 Task: Search one way flight ticket for 5 adults, 1 child, 2 infants in seat and 1 infant on lap in business from Flagstaff: Flagstaff Pulliam Airport to Fort Wayne: Fort Wayne International Airport on 5-4-2023. Choice of flights is Emirates. Number of bags: 1 carry on bag. Price is upto 76000. Outbound departure time preference is 20:30.
Action: Mouse moved to (314, 273)
Screenshot: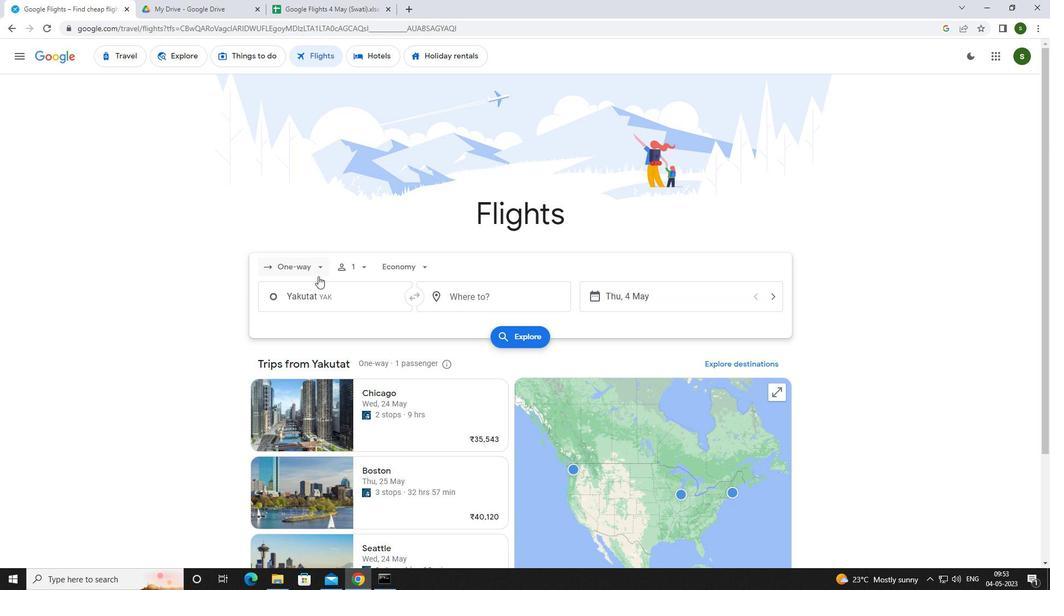 
Action: Mouse pressed left at (314, 273)
Screenshot: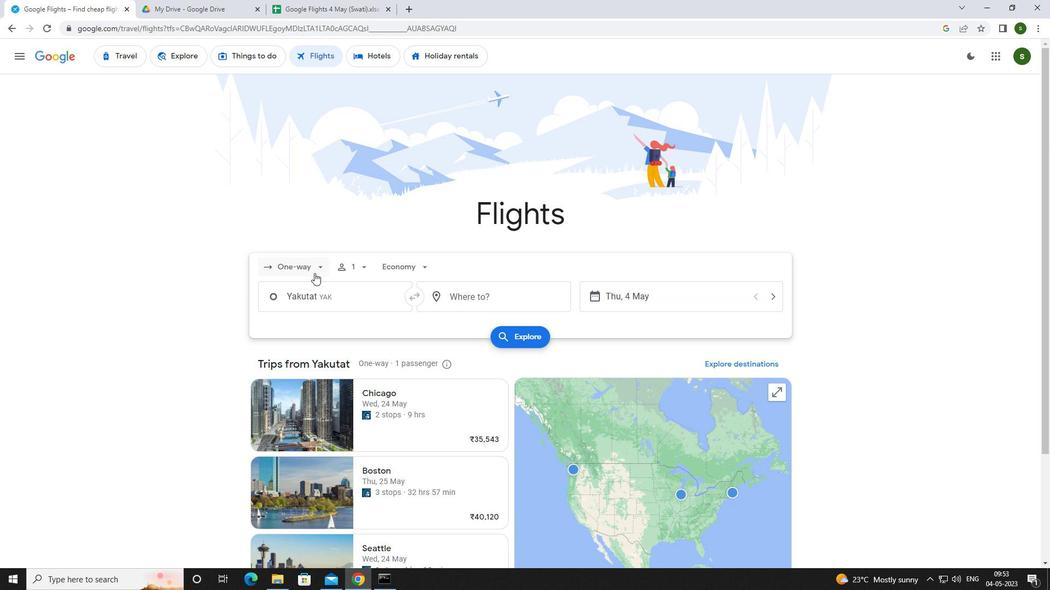 
Action: Mouse moved to (301, 312)
Screenshot: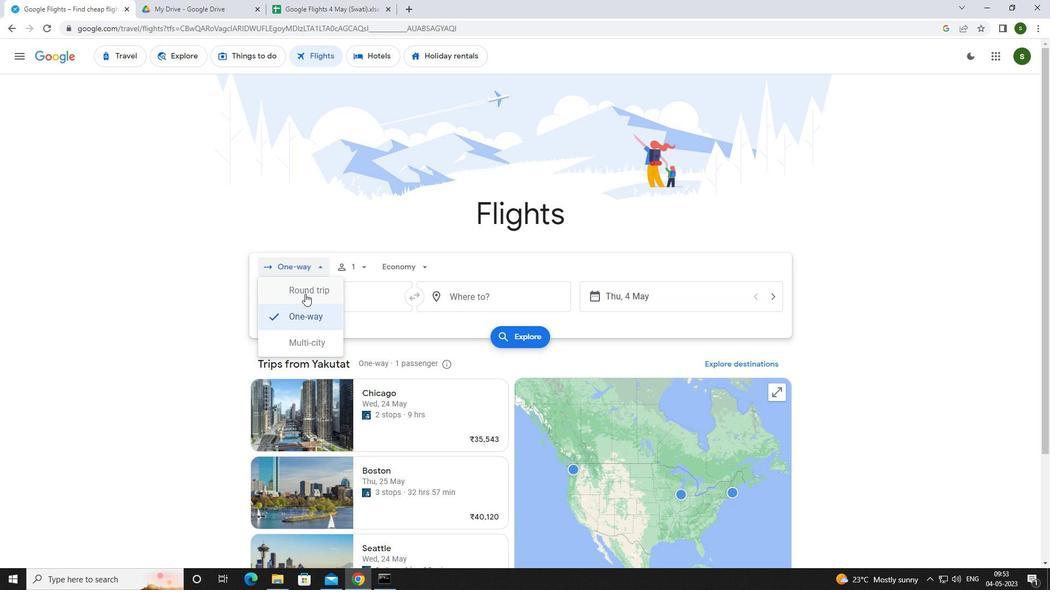 
Action: Mouse pressed left at (301, 312)
Screenshot: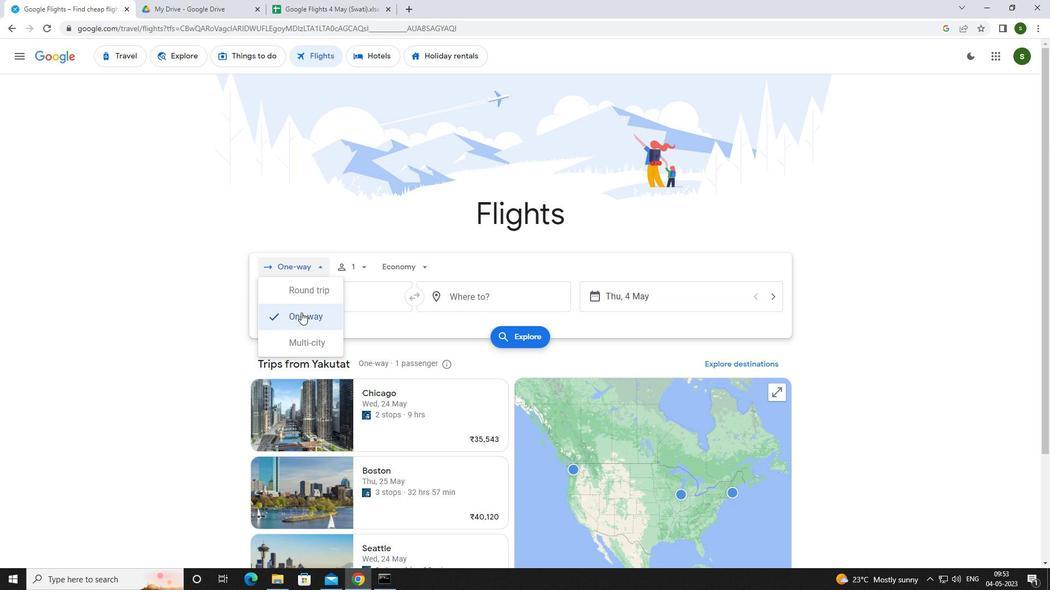 
Action: Mouse moved to (361, 265)
Screenshot: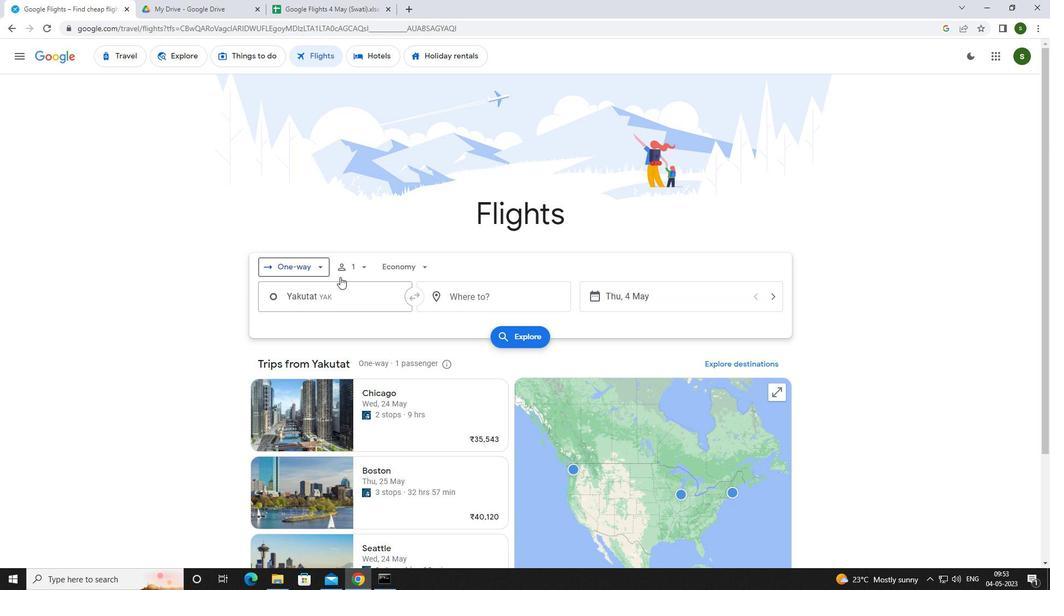 
Action: Mouse pressed left at (361, 265)
Screenshot: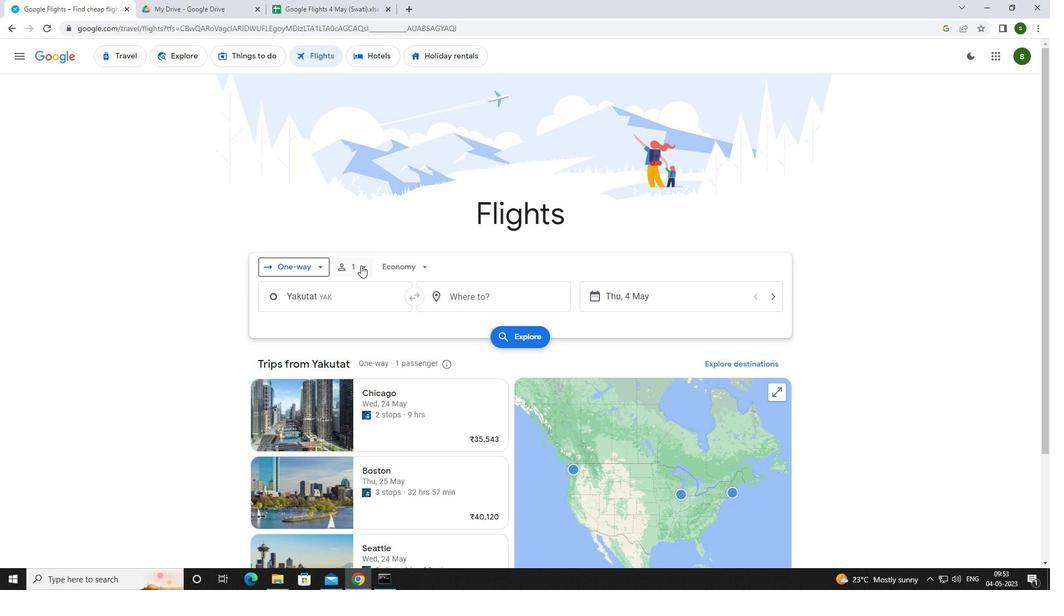
Action: Mouse moved to (449, 300)
Screenshot: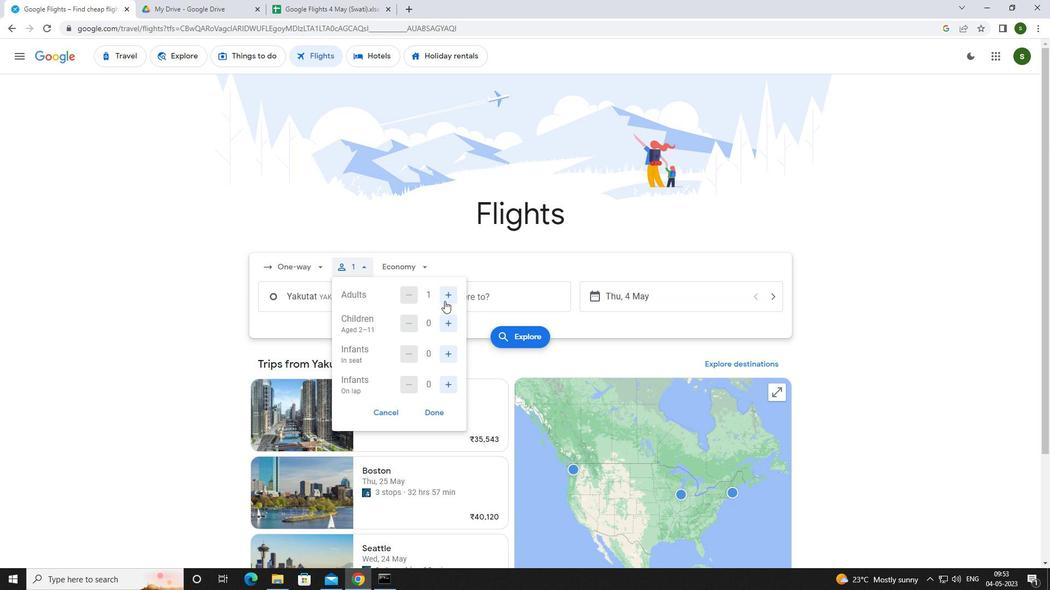 
Action: Mouse pressed left at (449, 300)
Screenshot: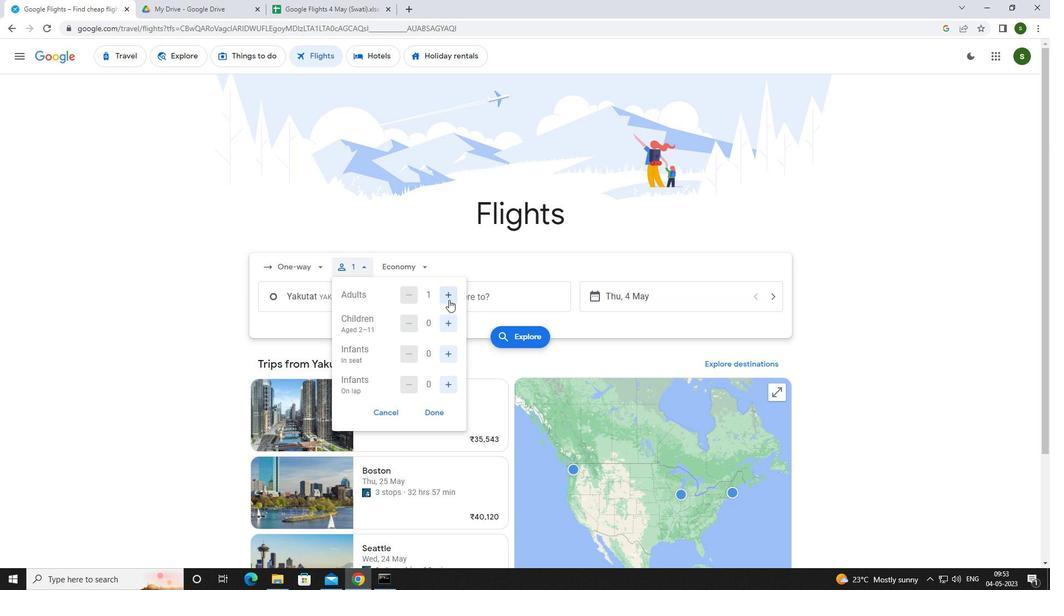
Action: Mouse pressed left at (449, 300)
Screenshot: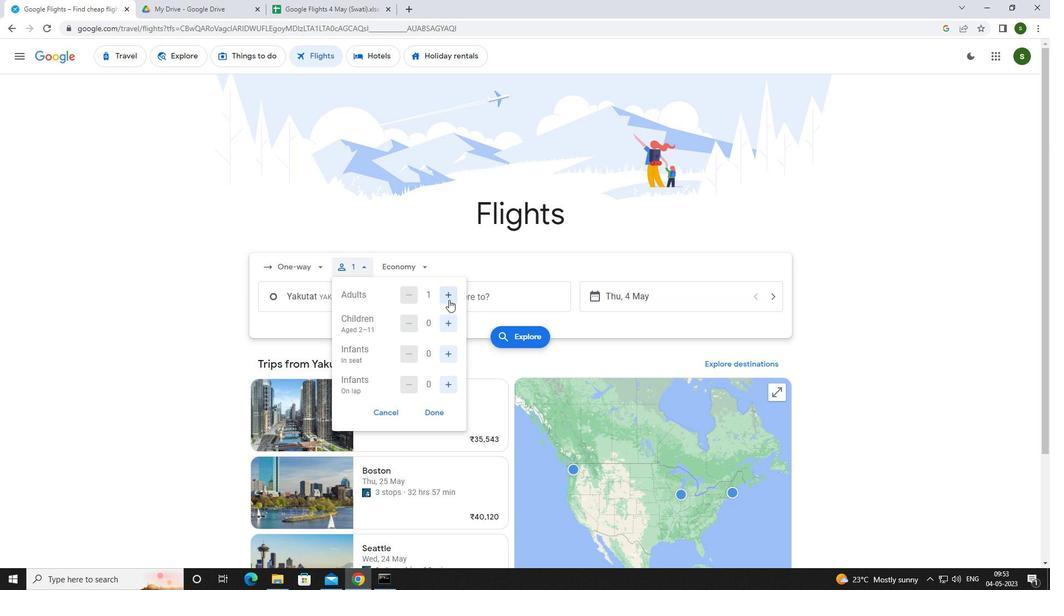 
Action: Mouse moved to (448, 299)
Screenshot: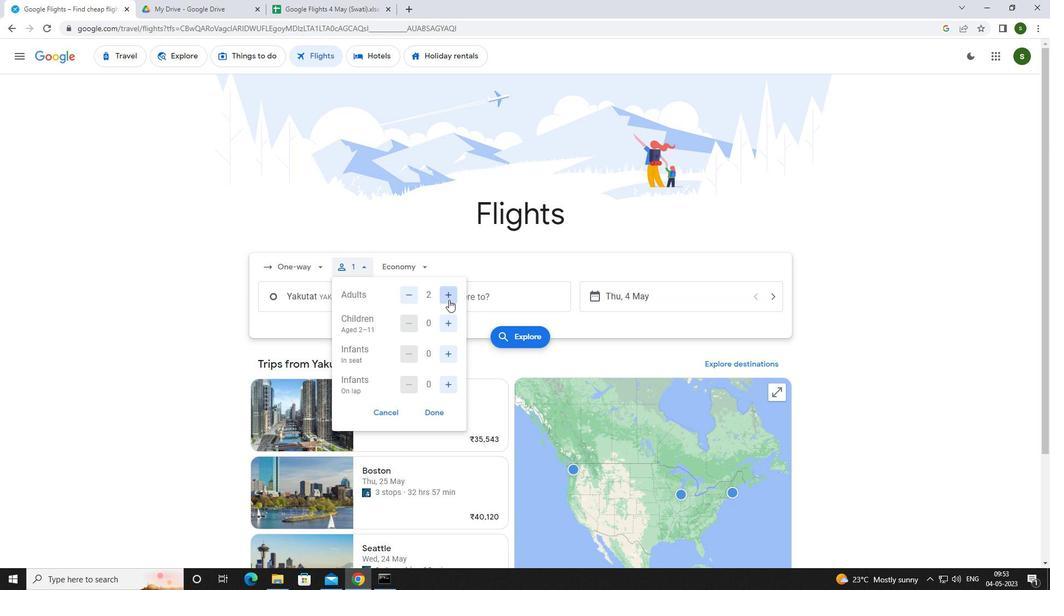 
Action: Mouse pressed left at (448, 299)
Screenshot: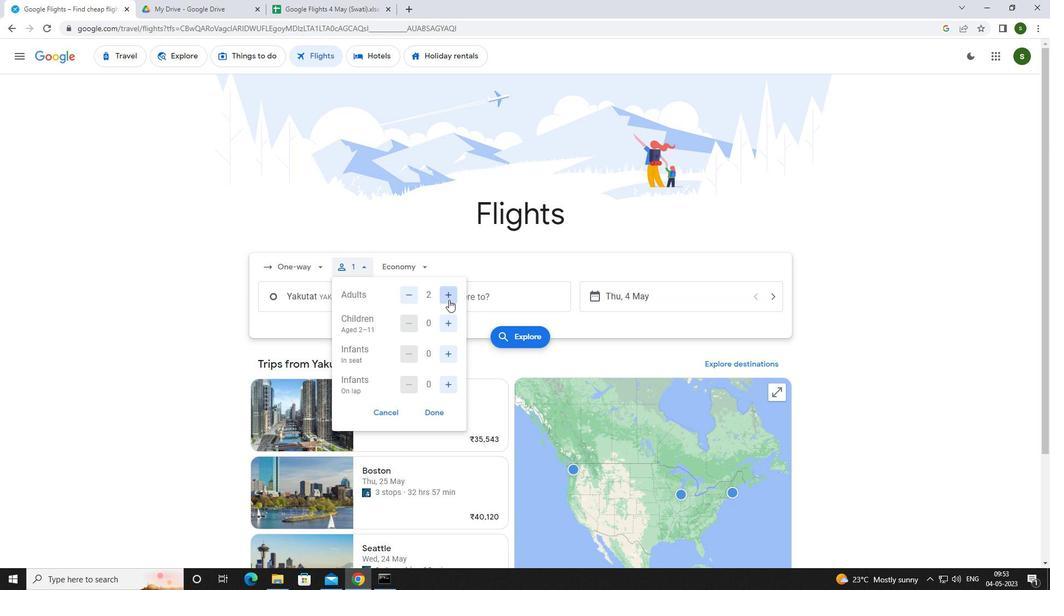 
Action: Mouse pressed left at (448, 299)
Screenshot: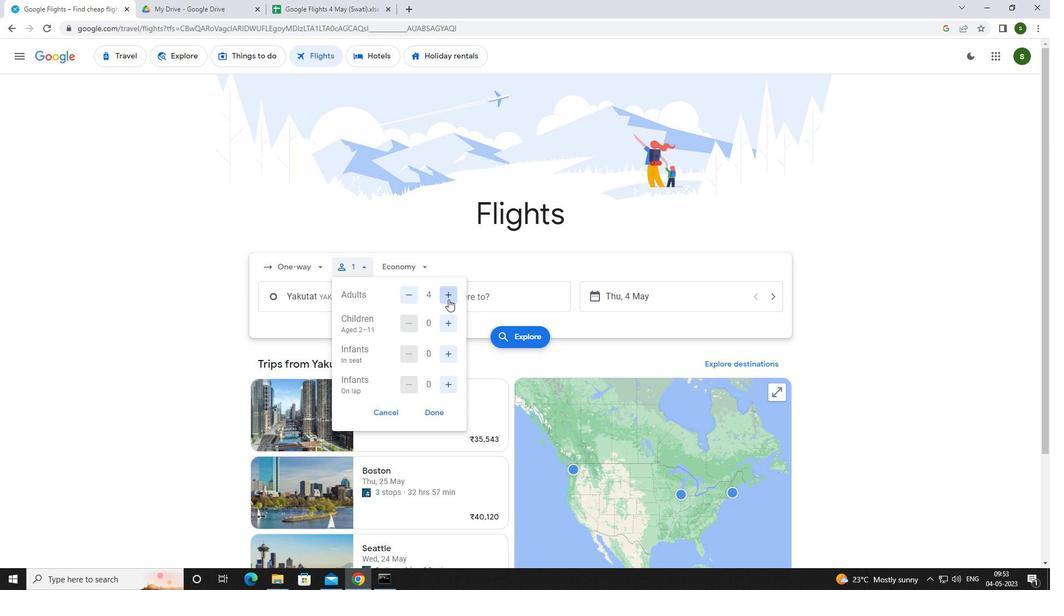 
Action: Mouse moved to (444, 325)
Screenshot: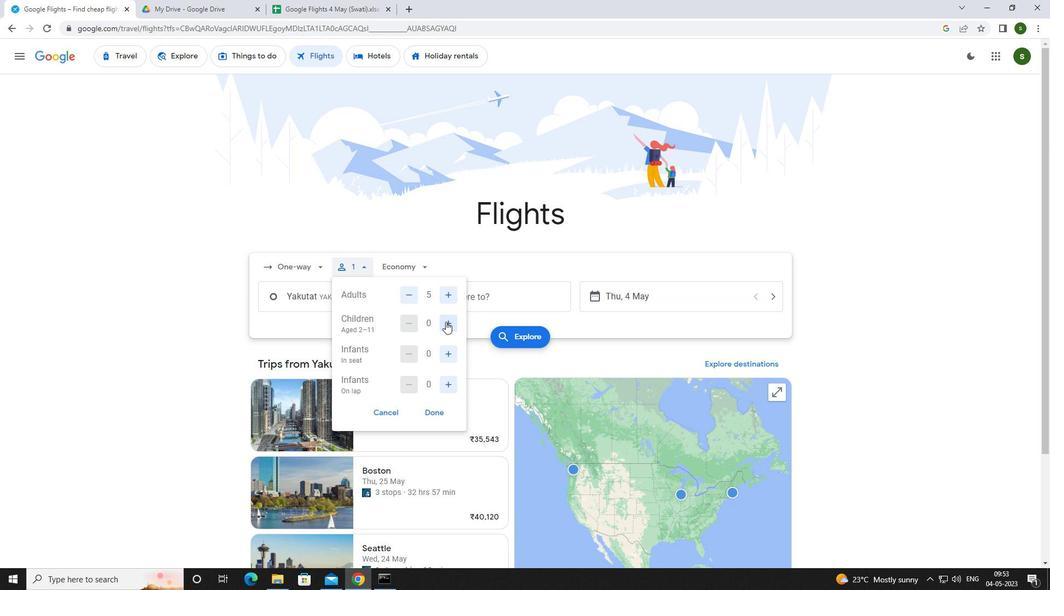 
Action: Mouse pressed left at (444, 325)
Screenshot: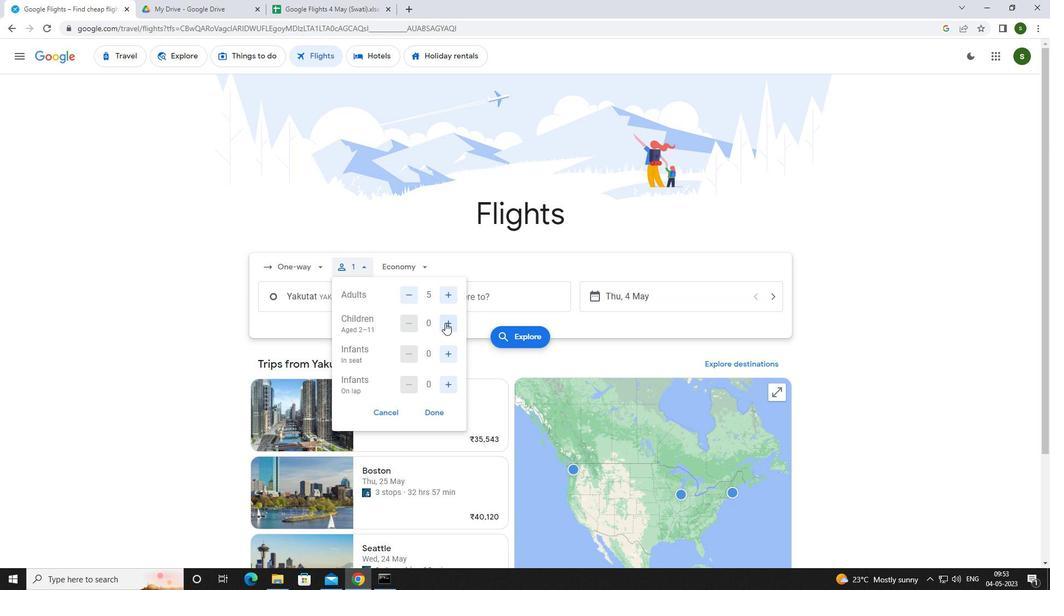 
Action: Mouse moved to (444, 356)
Screenshot: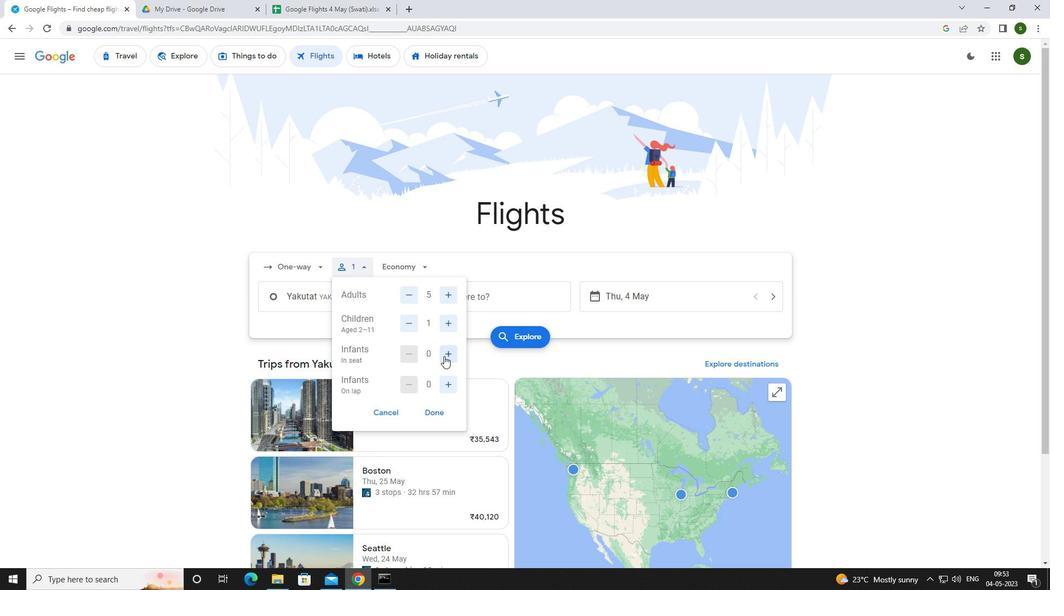 
Action: Mouse pressed left at (444, 356)
Screenshot: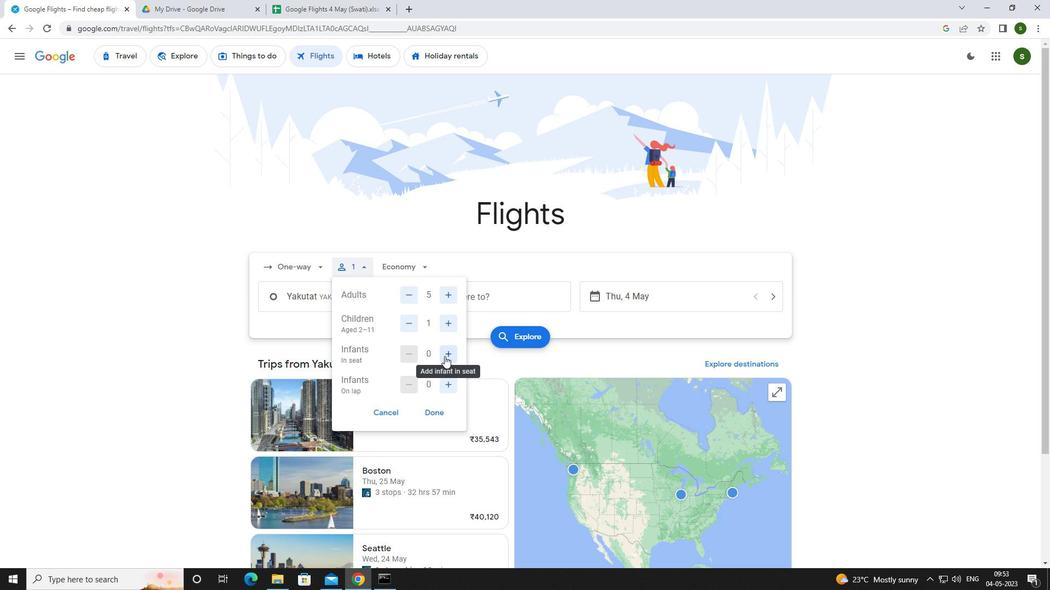 
Action: Mouse pressed left at (444, 356)
Screenshot: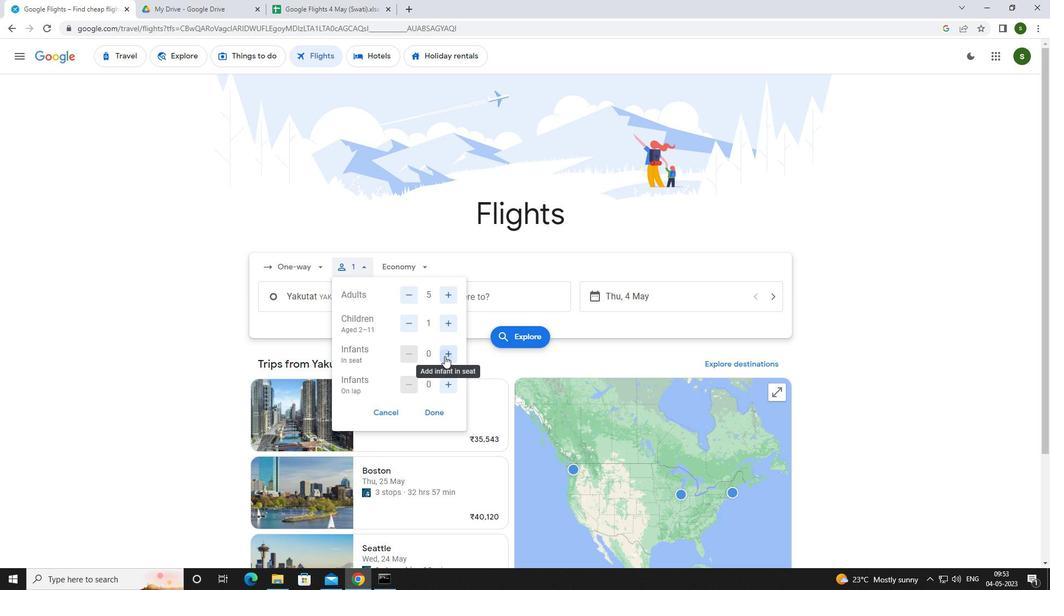 
Action: Mouse moved to (446, 387)
Screenshot: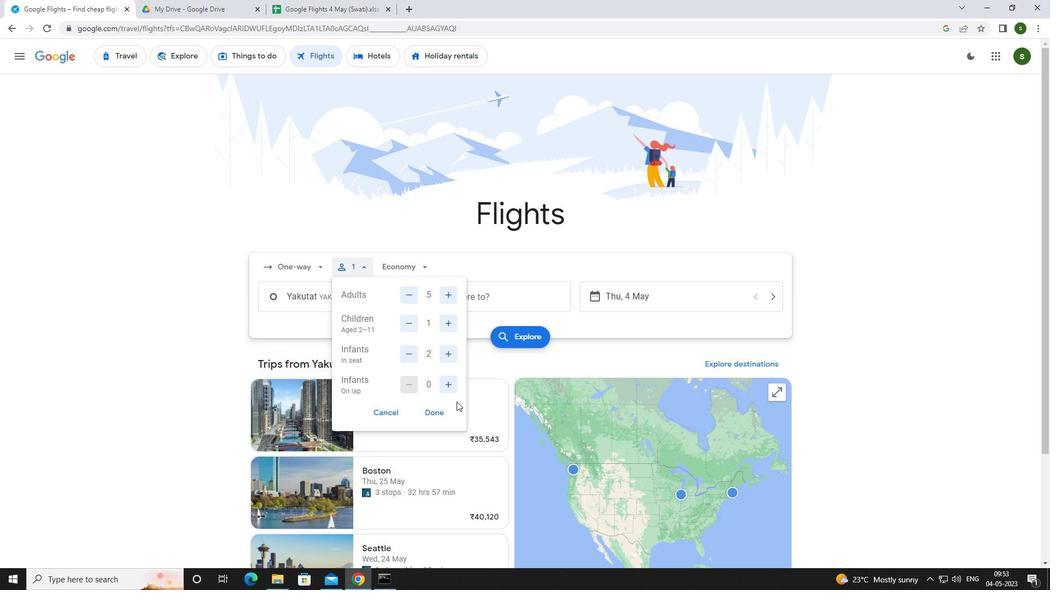
Action: Mouse pressed left at (446, 387)
Screenshot: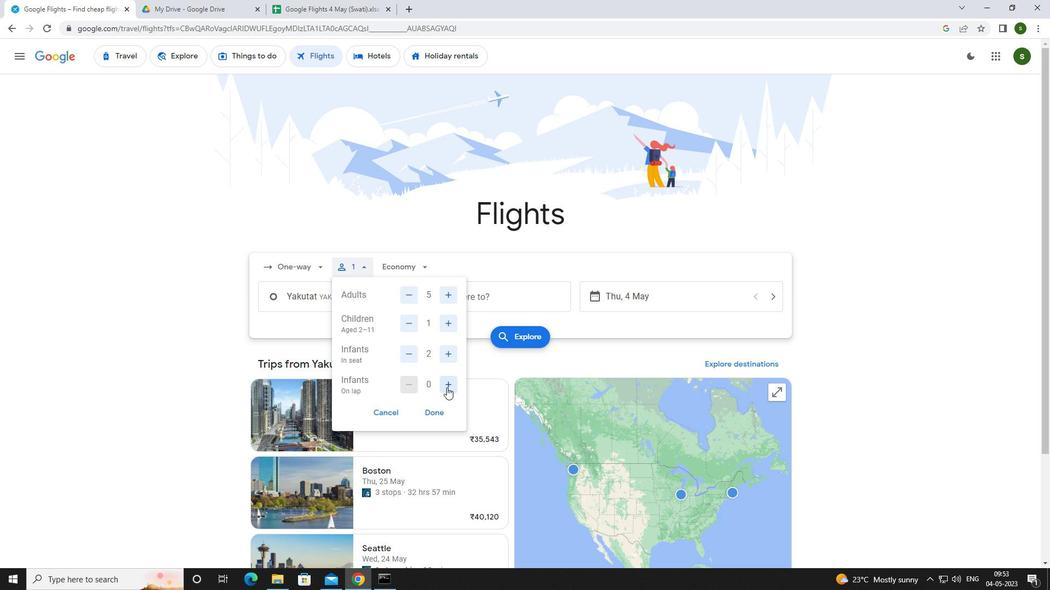 
Action: Mouse moved to (410, 267)
Screenshot: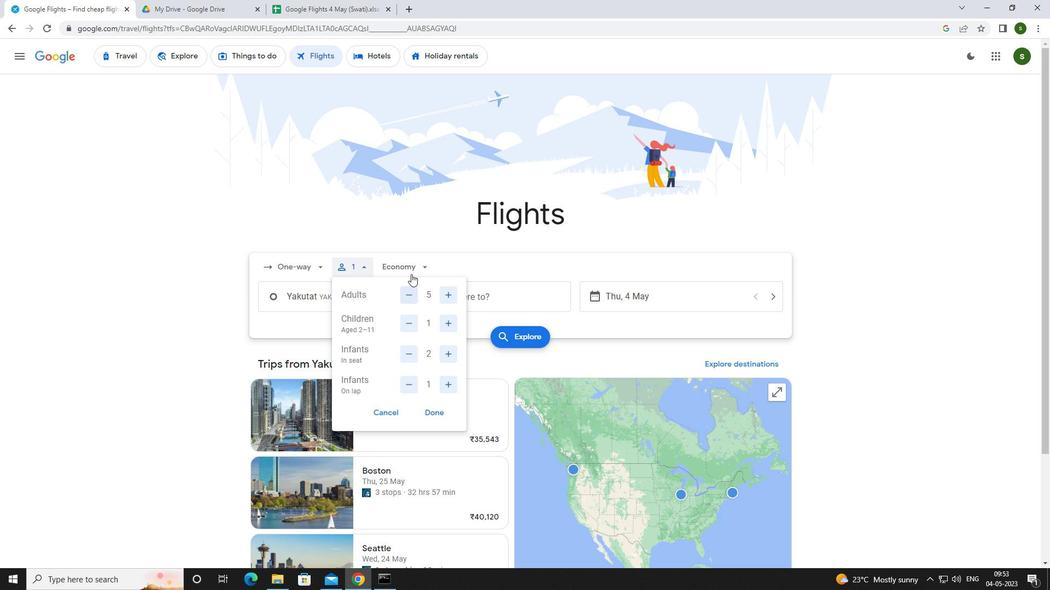 
Action: Mouse pressed left at (410, 267)
Screenshot: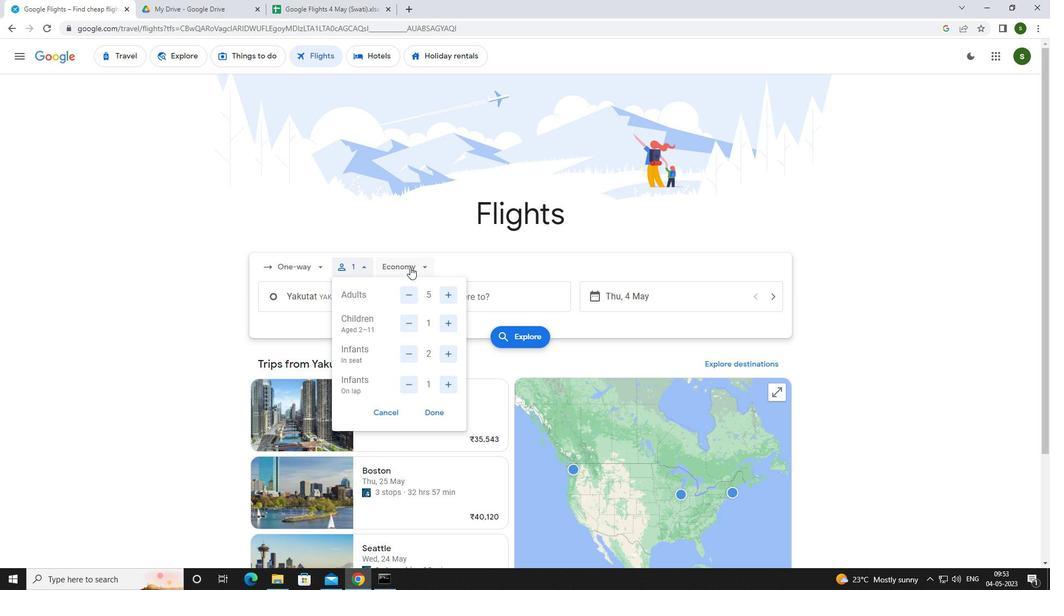 
Action: Mouse moved to (422, 345)
Screenshot: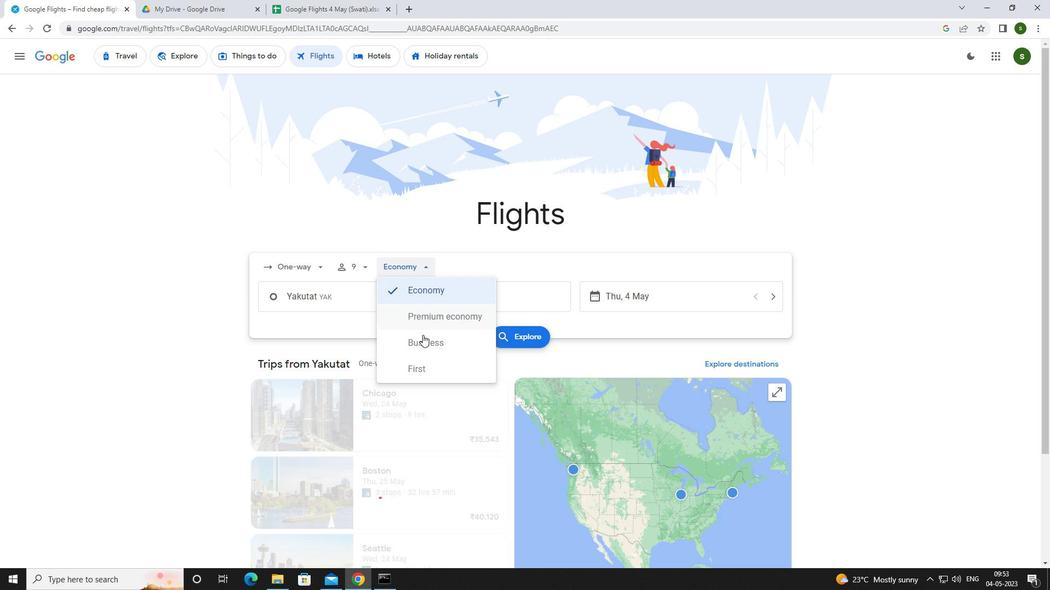 
Action: Mouse pressed left at (422, 345)
Screenshot: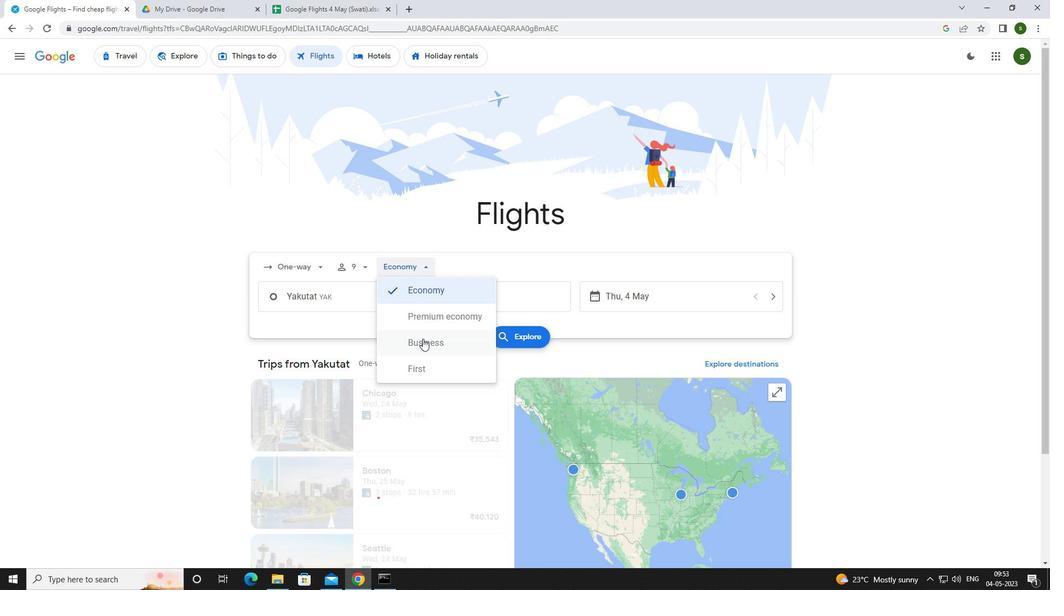 
Action: Mouse moved to (374, 301)
Screenshot: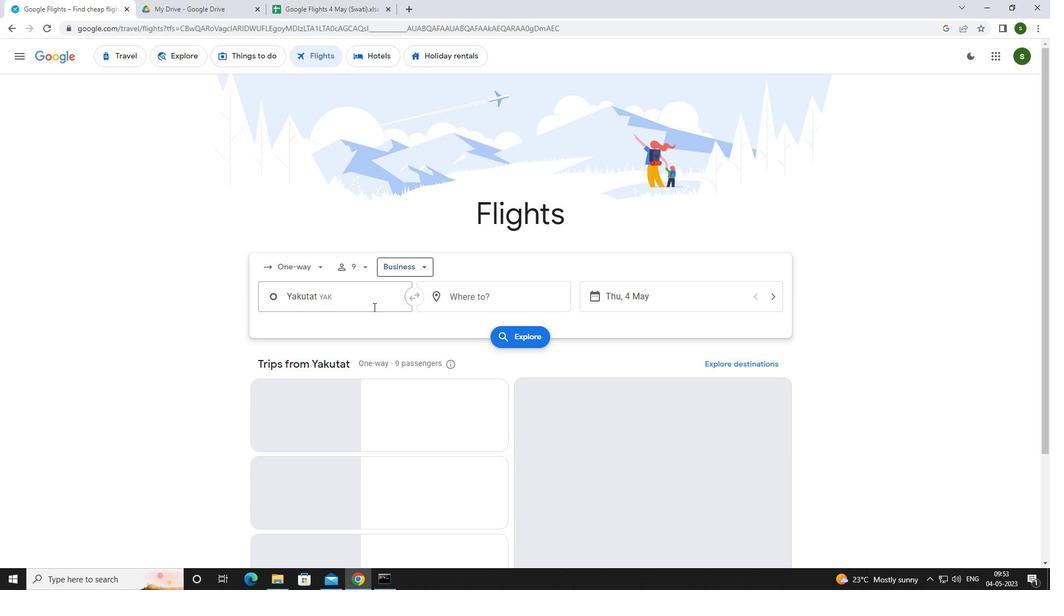 
Action: Mouse pressed left at (374, 301)
Screenshot: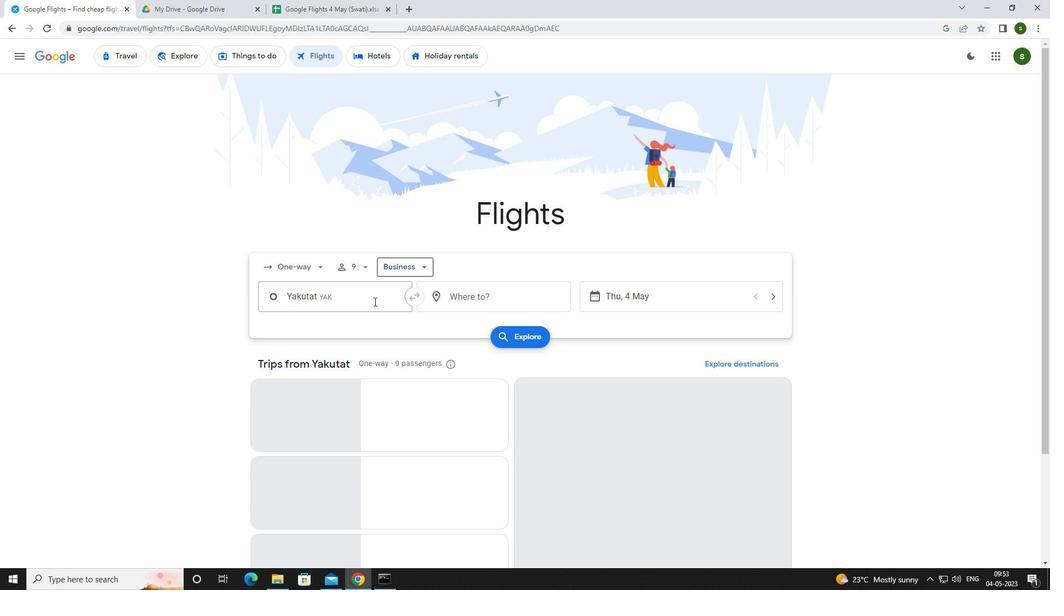 
Action: Mouse moved to (376, 301)
Screenshot: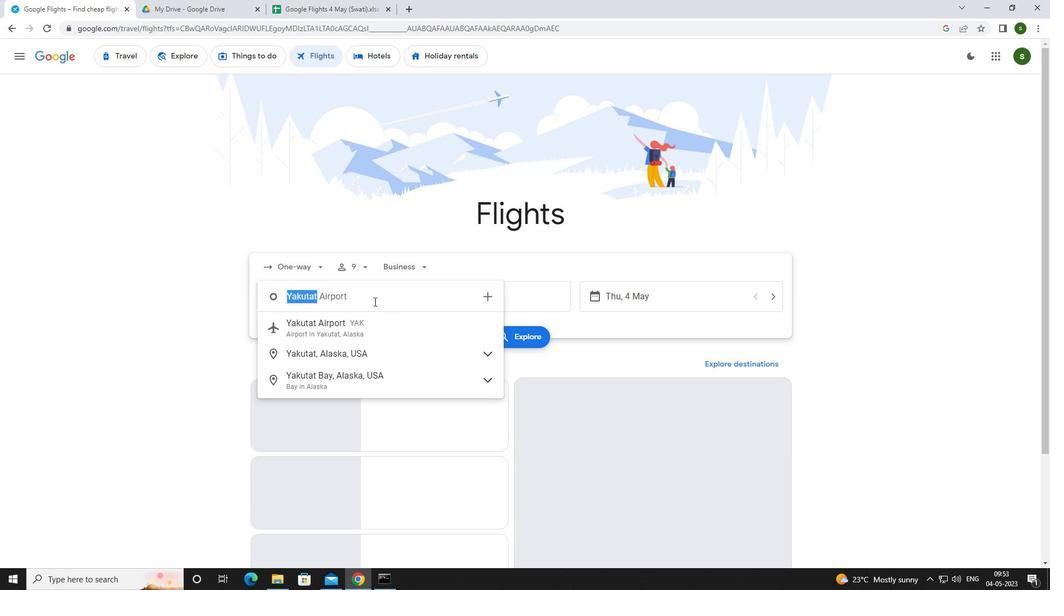 
Action: Key pressed <Key.caps_lock>f<Key.caps_lock>lagstaff
Screenshot: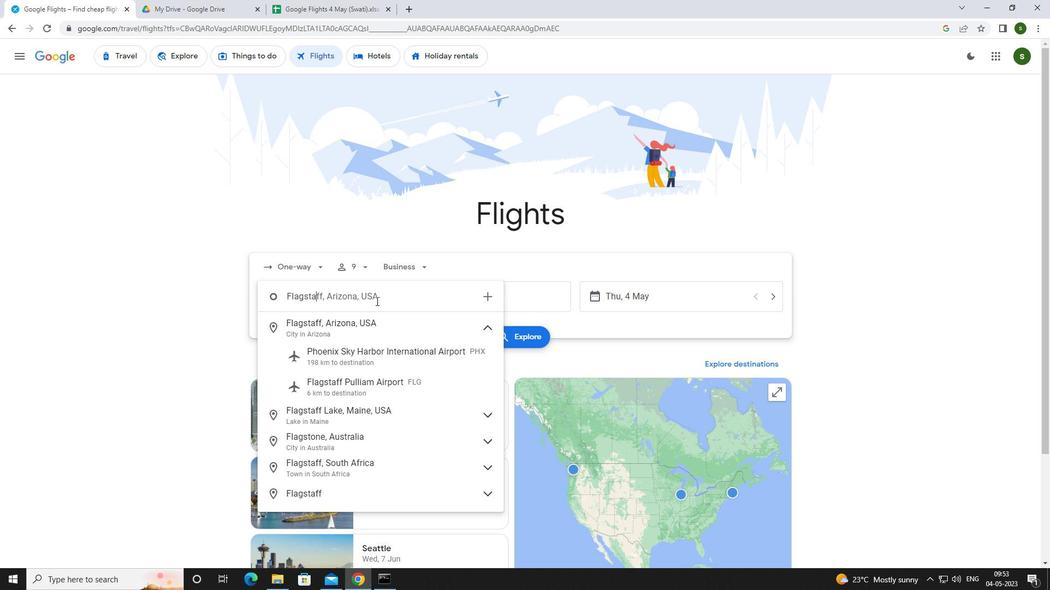 
Action: Mouse moved to (367, 382)
Screenshot: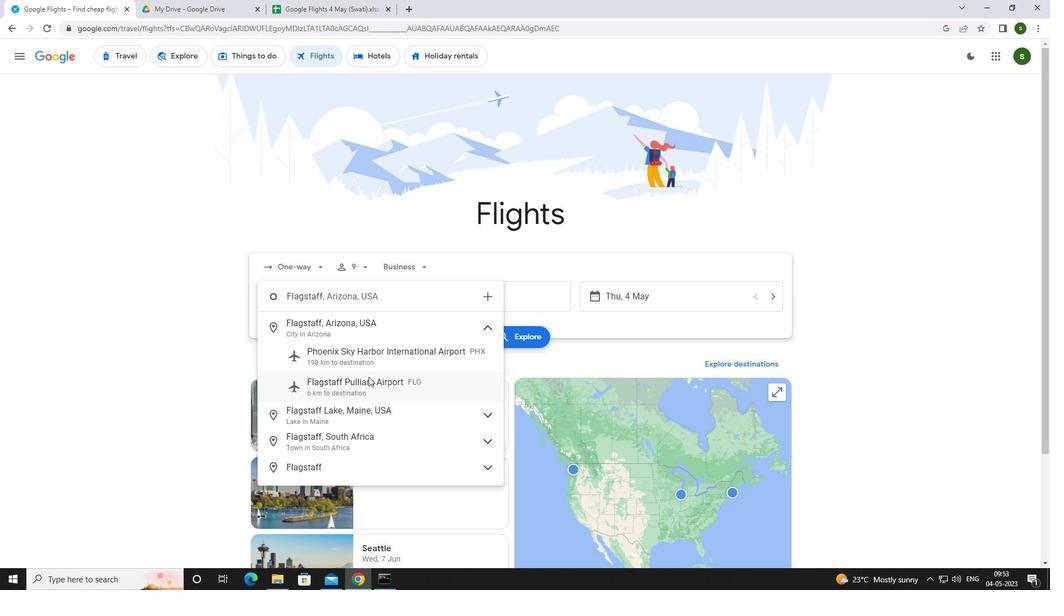 
Action: Mouse pressed left at (367, 382)
Screenshot: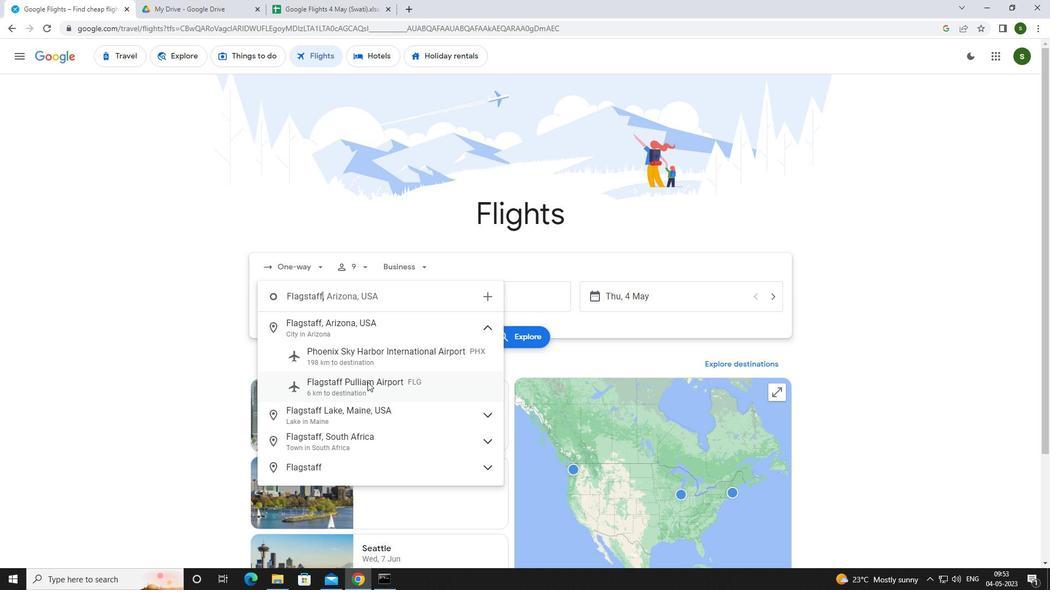
Action: Mouse moved to (475, 299)
Screenshot: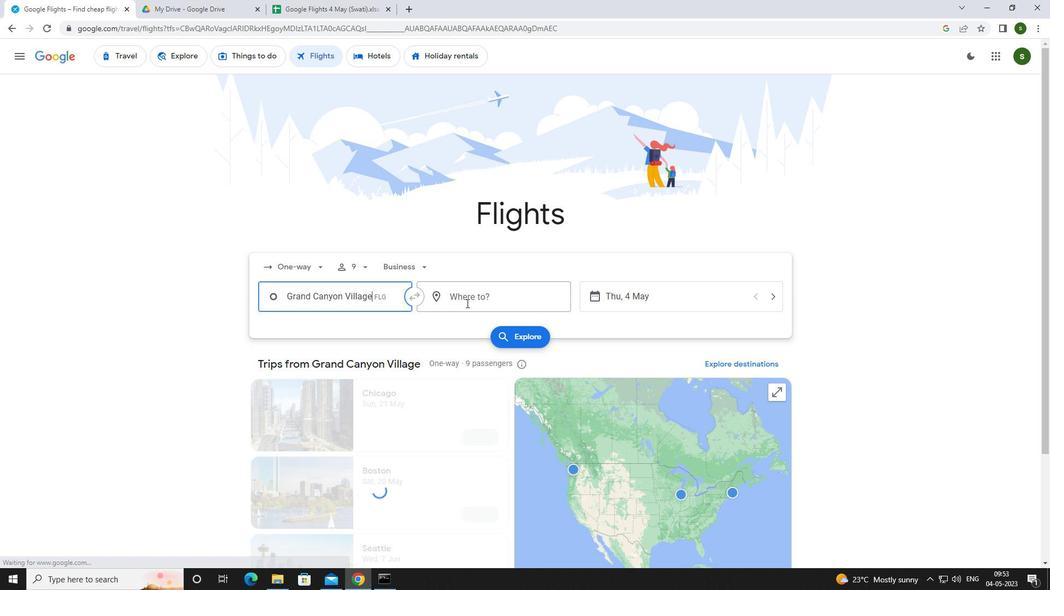 
Action: Mouse pressed left at (475, 299)
Screenshot: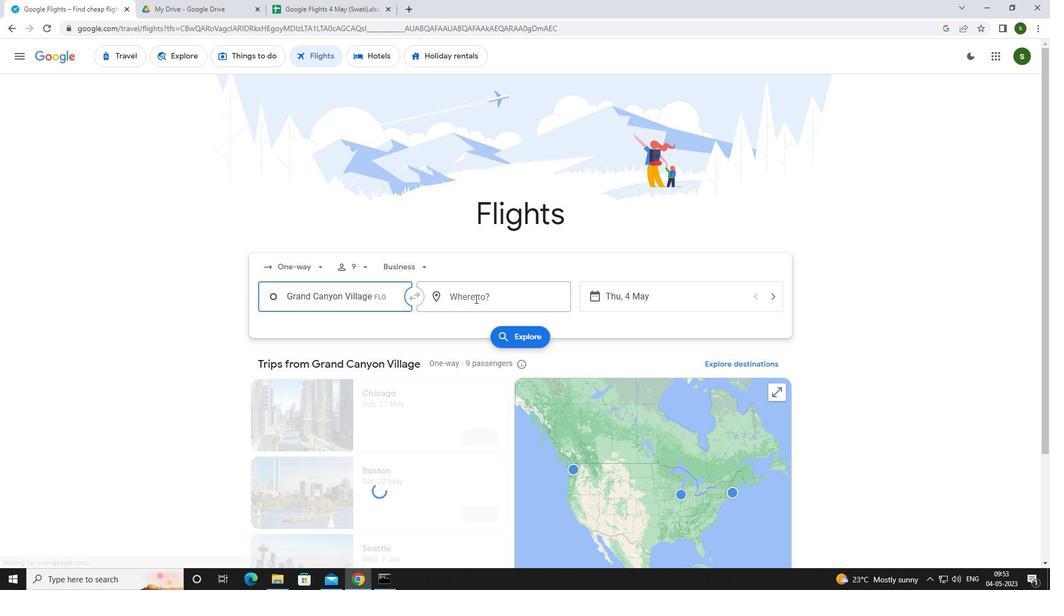 
Action: Key pressed <Key.caps_lock>f<Key.caps_lock>ort<Key.space><Key.caps_lock>w<Key.caps_lock>Ay
Screenshot: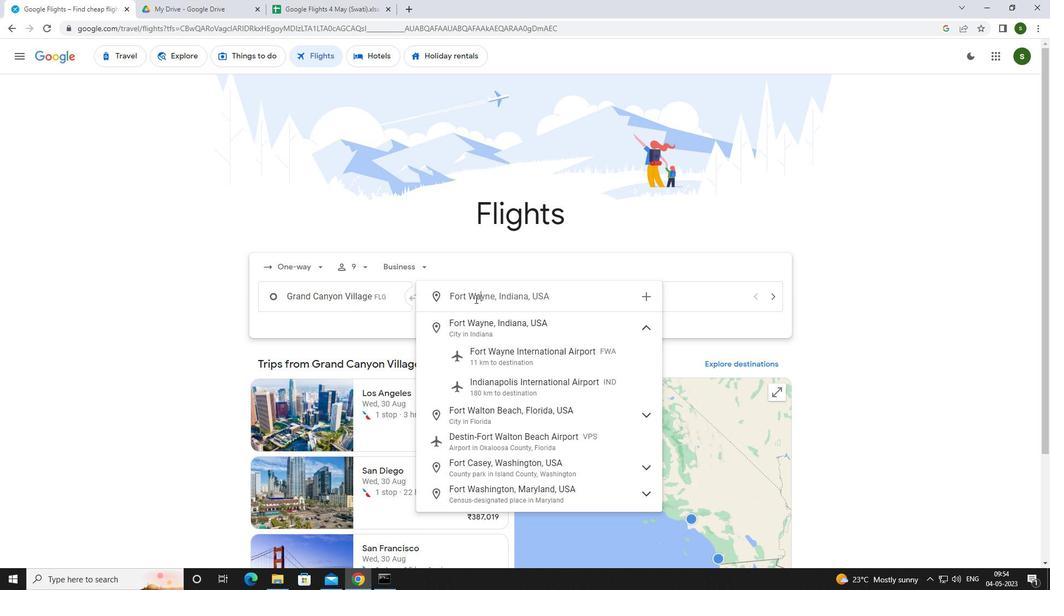 
Action: Mouse moved to (486, 354)
Screenshot: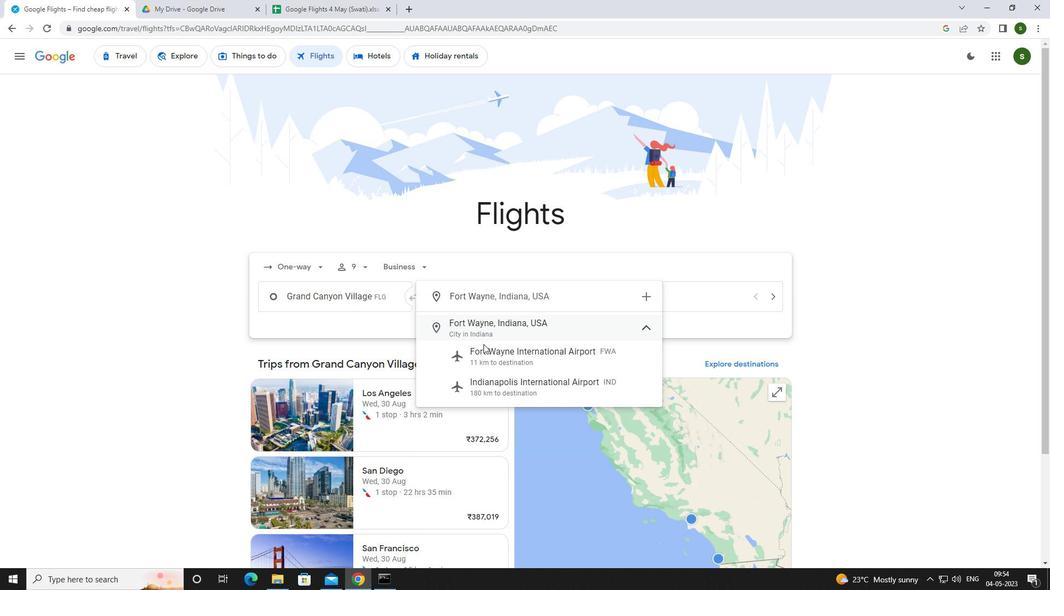 
Action: Mouse pressed left at (486, 354)
Screenshot: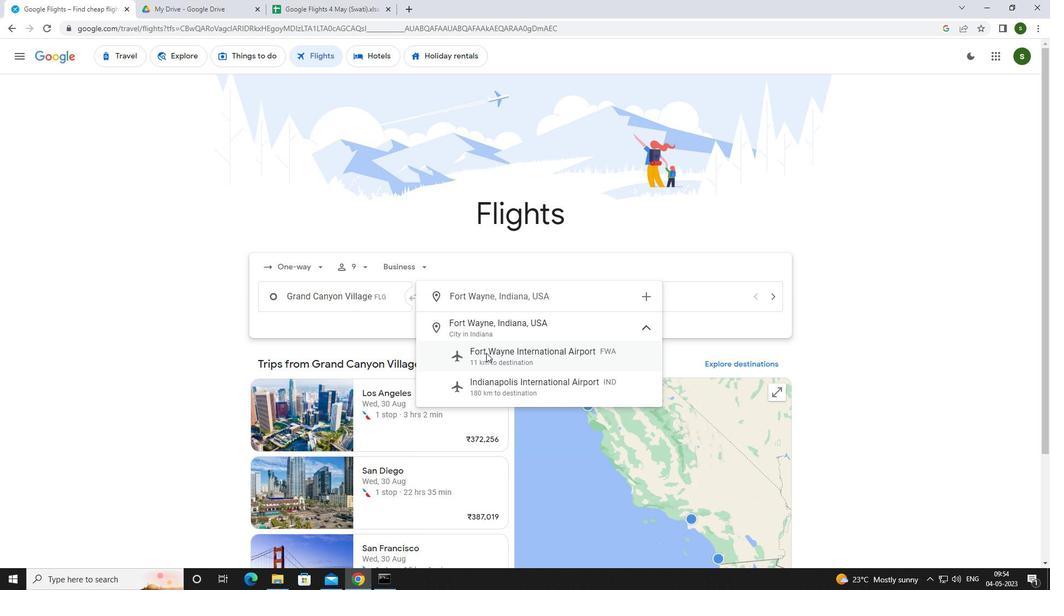 
Action: Mouse moved to (658, 297)
Screenshot: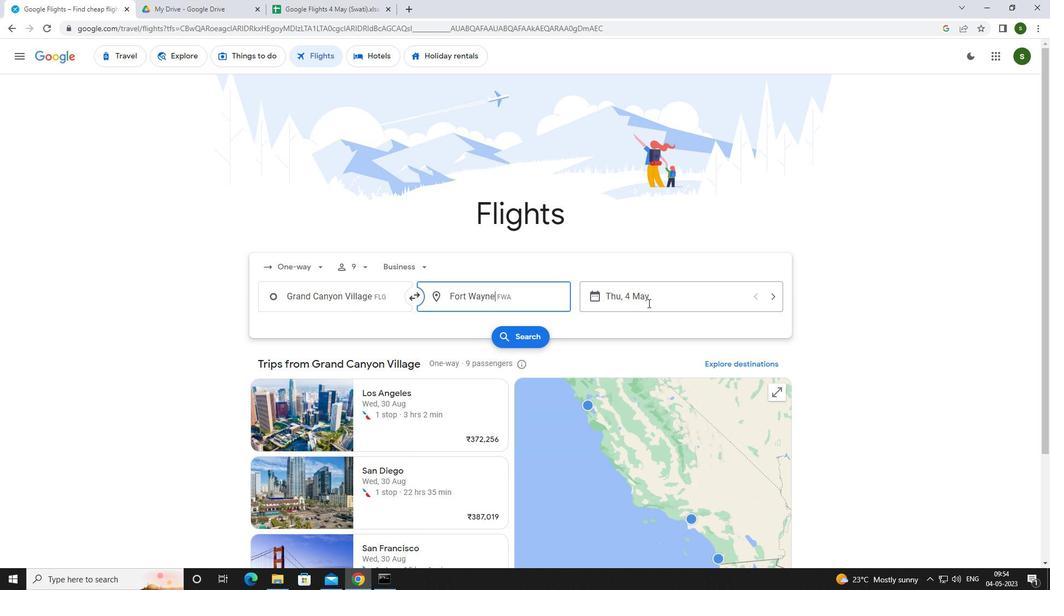 
Action: Mouse pressed left at (658, 297)
Screenshot: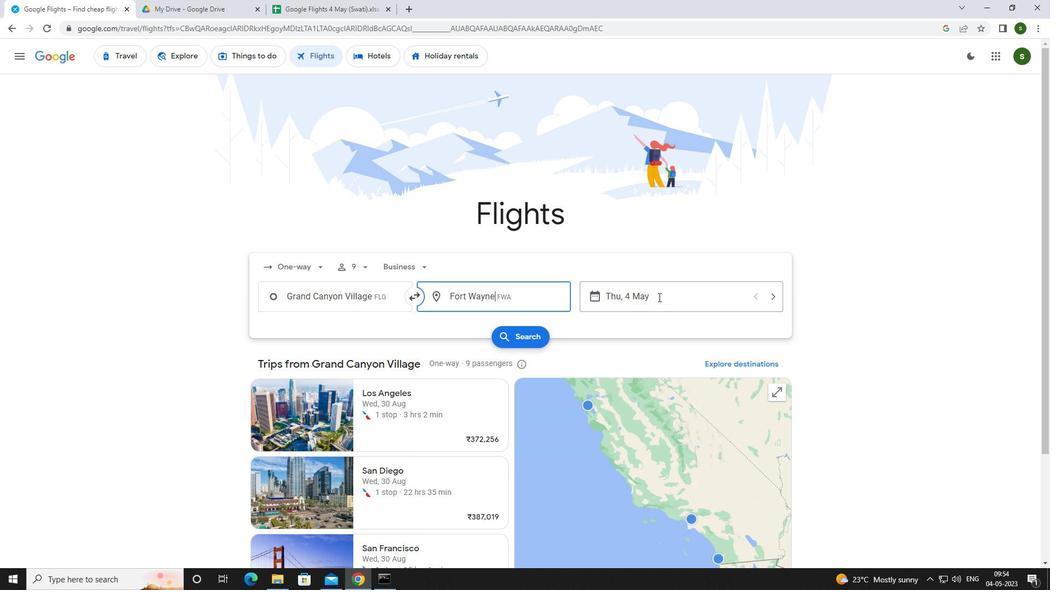 
Action: Mouse moved to (498, 370)
Screenshot: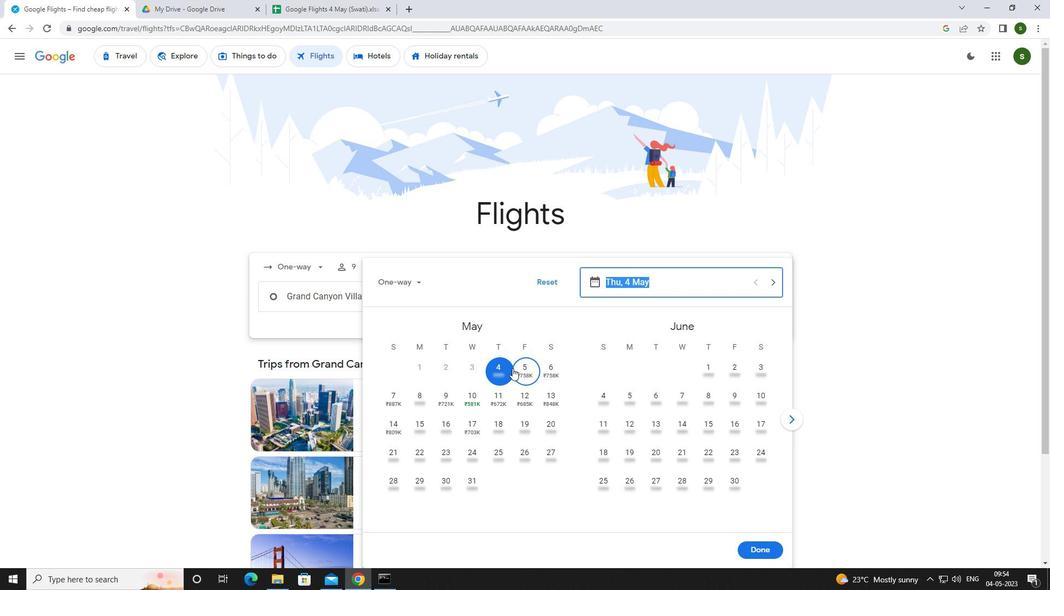 
Action: Mouse pressed left at (498, 370)
Screenshot: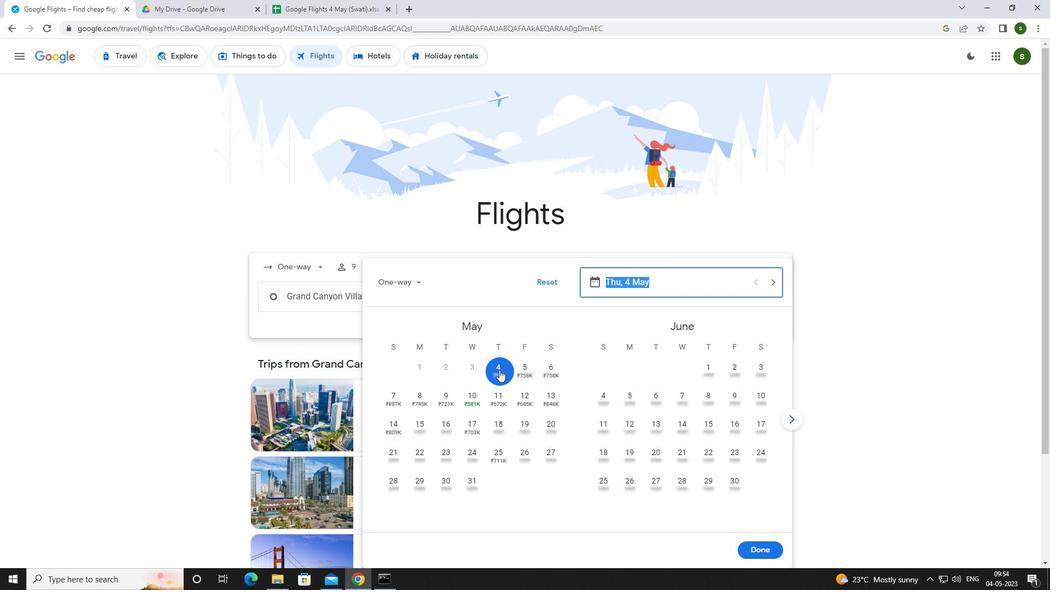 
Action: Mouse moved to (756, 548)
Screenshot: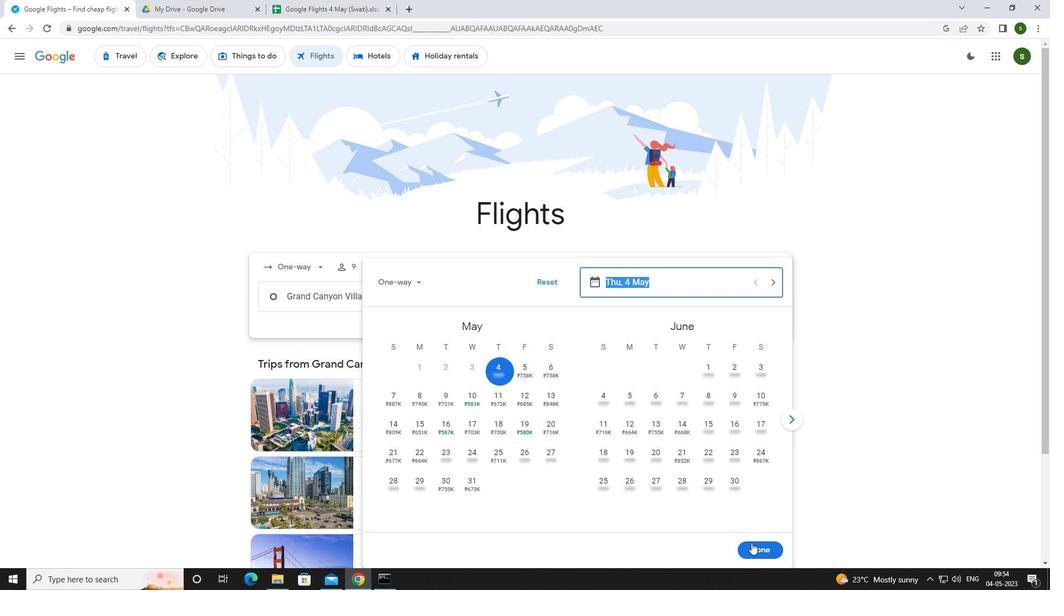 
Action: Mouse pressed left at (756, 548)
Screenshot: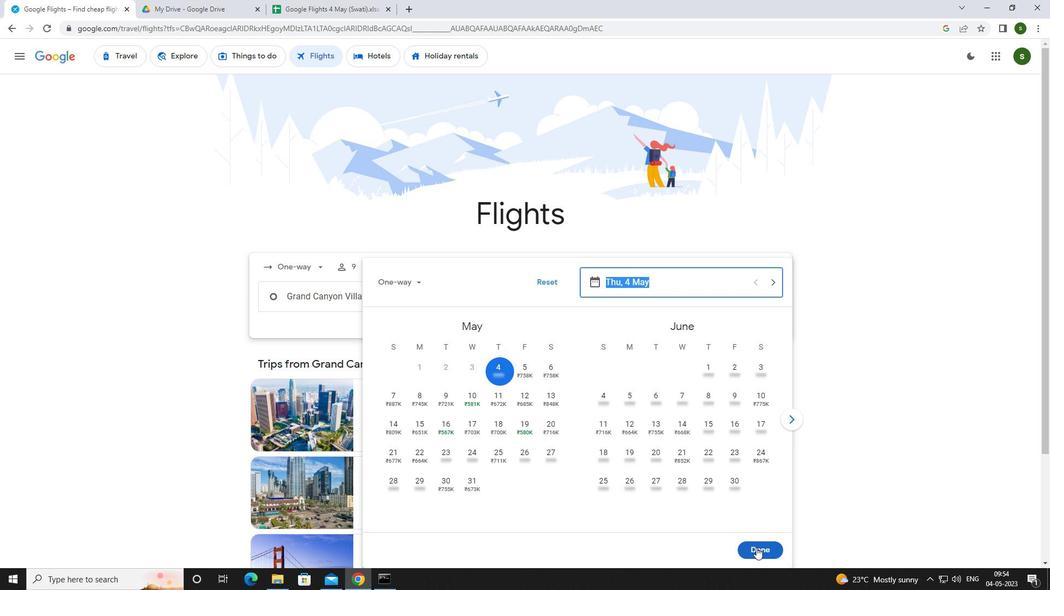 
Action: Mouse moved to (518, 328)
Screenshot: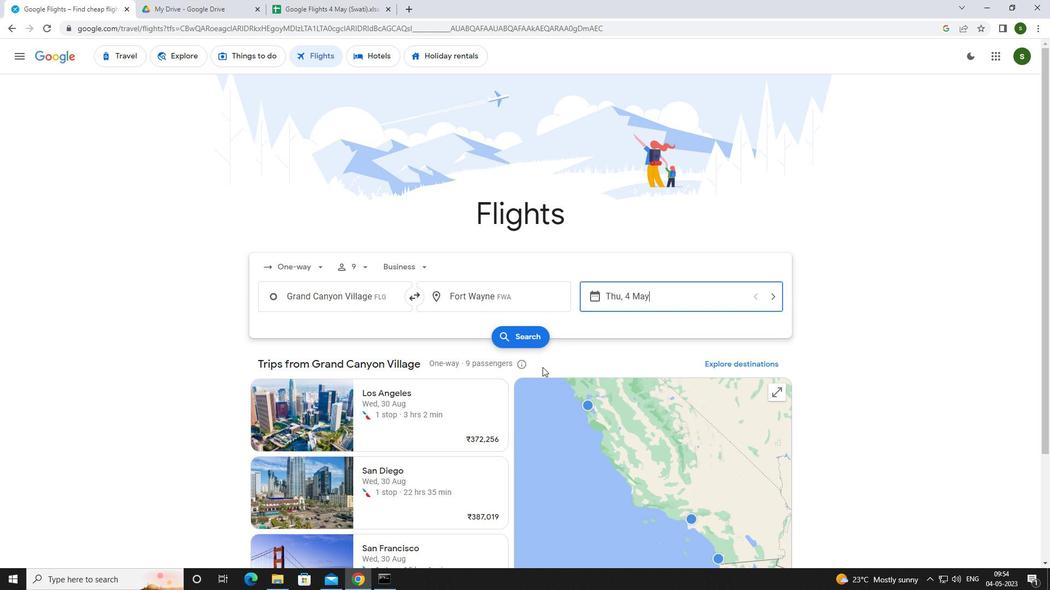 
Action: Mouse pressed left at (518, 328)
Screenshot: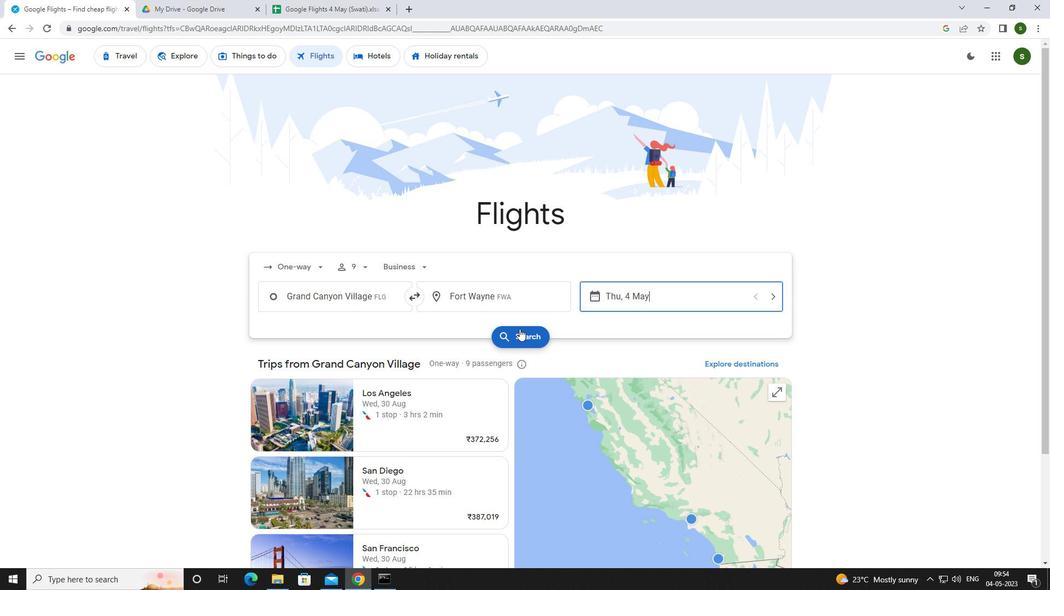 
Action: Mouse moved to (262, 153)
Screenshot: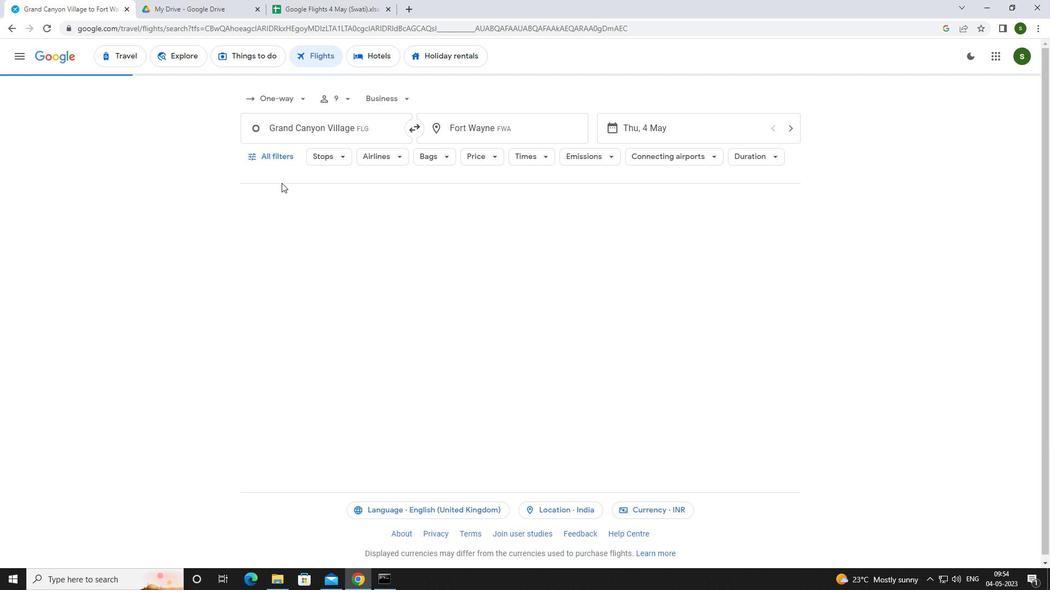 
Action: Mouse pressed left at (262, 153)
Screenshot: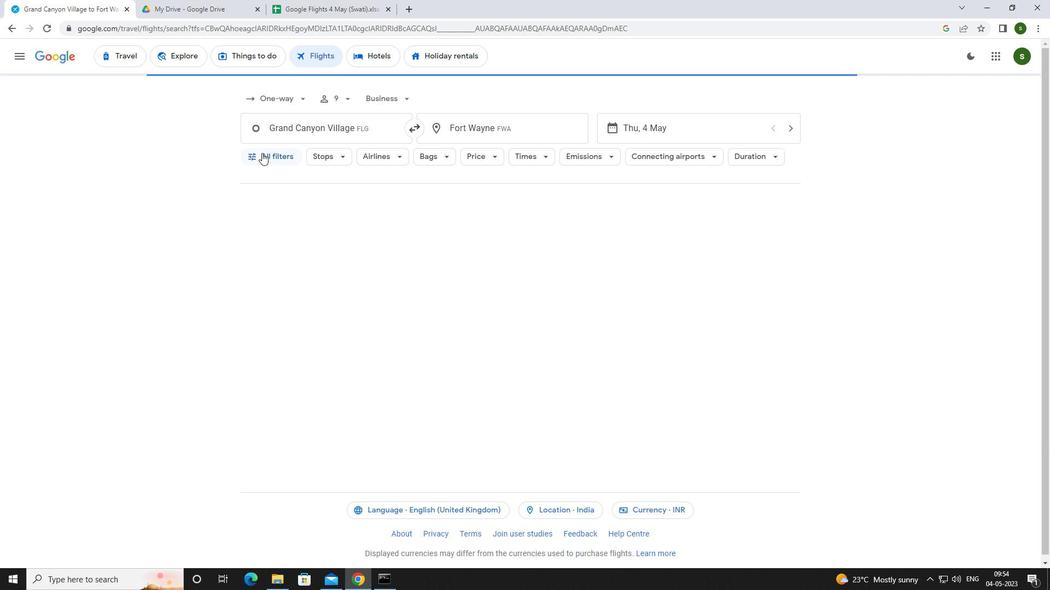 
Action: Mouse moved to (320, 220)
Screenshot: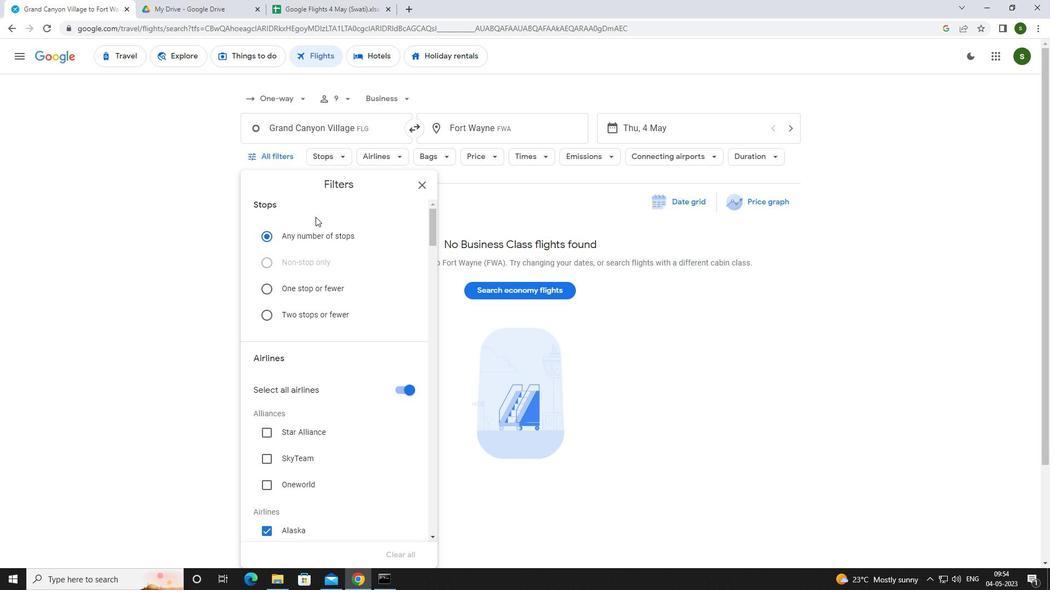 
Action: Mouse scrolled (320, 220) with delta (0, 0)
Screenshot: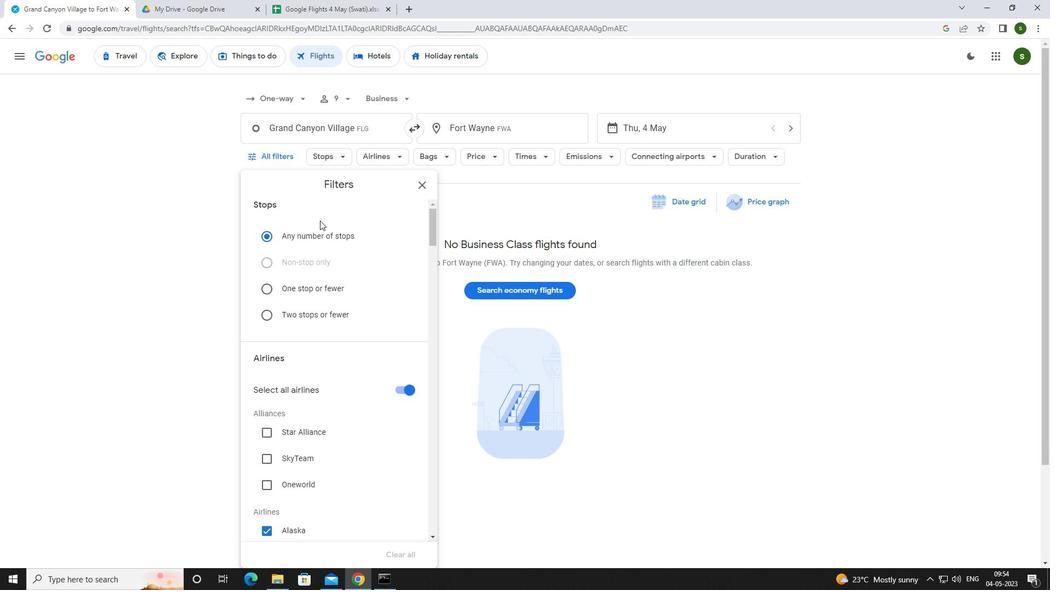 
Action: Mouse scrolled (320, 220) with delta (0, 0)
Screenshot: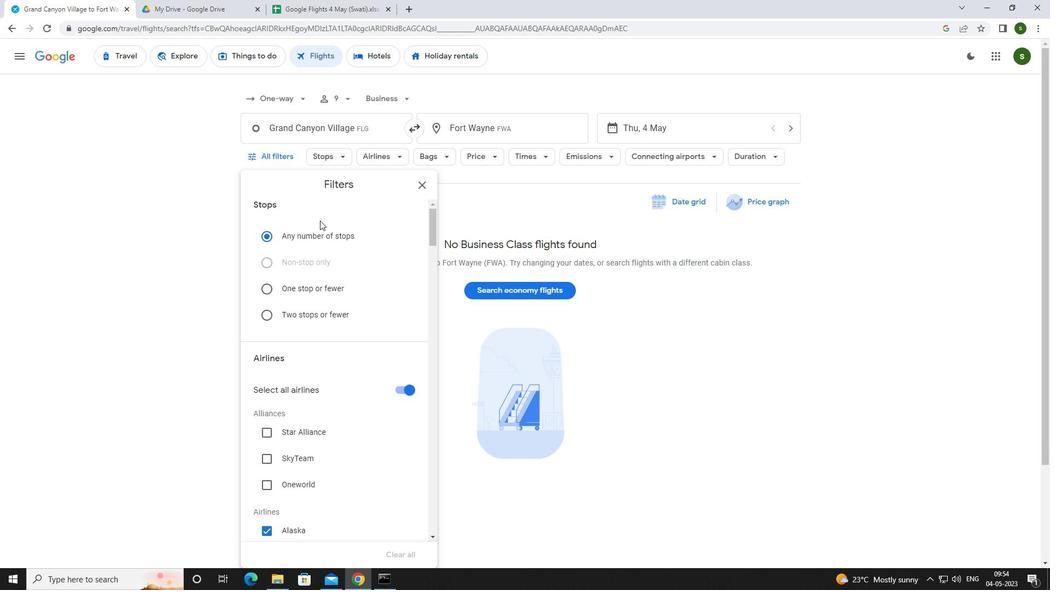 
Action: Mouse moved to (414, 280)
Screenshot: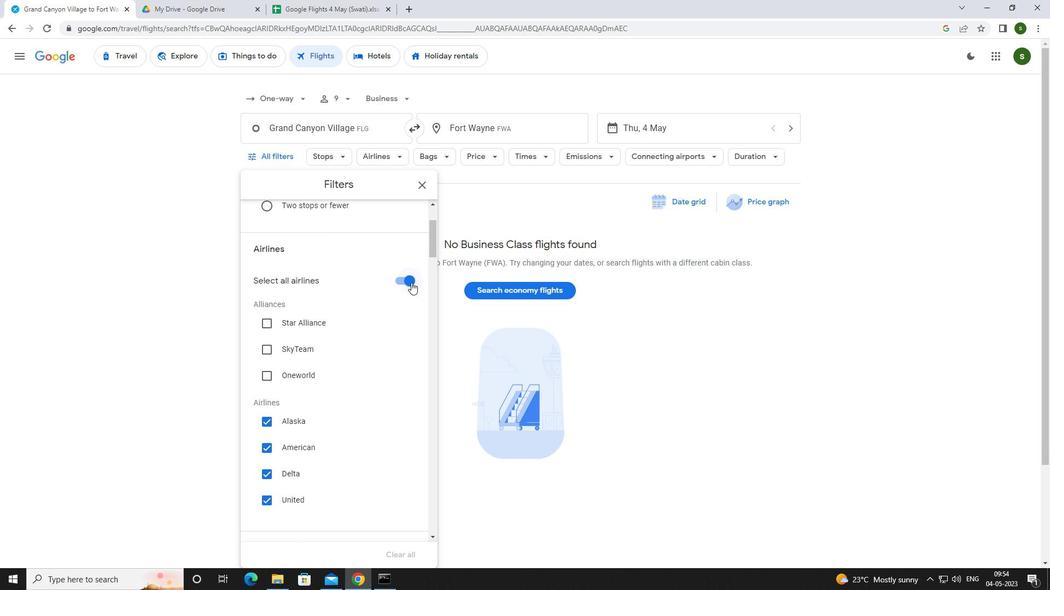 
Action: Mouse pressed left at (414, 280)
Screenshot: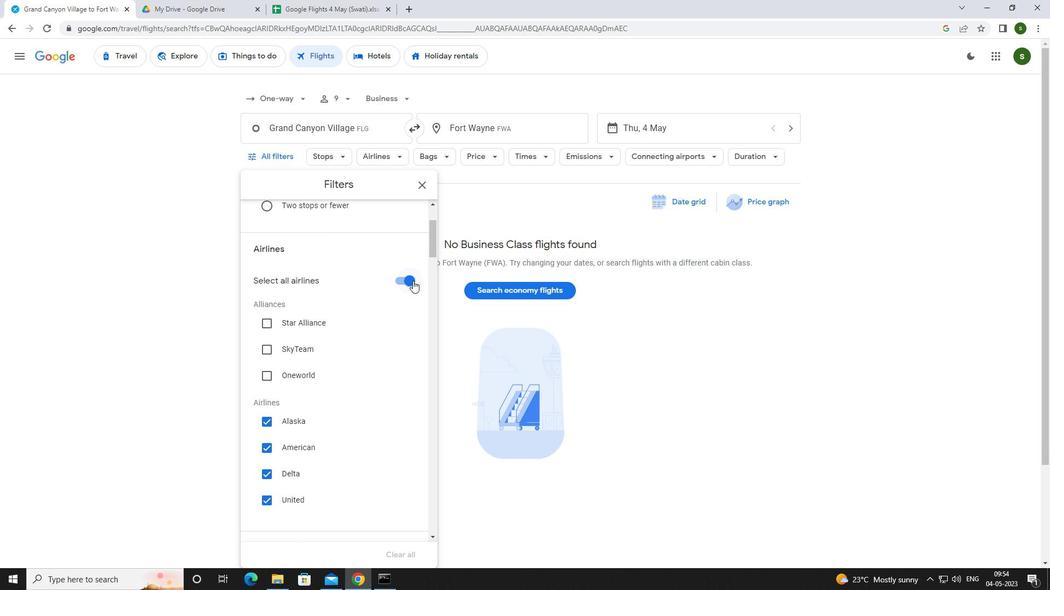 
Action: Mouse moved to (380, 283)
Screenshot: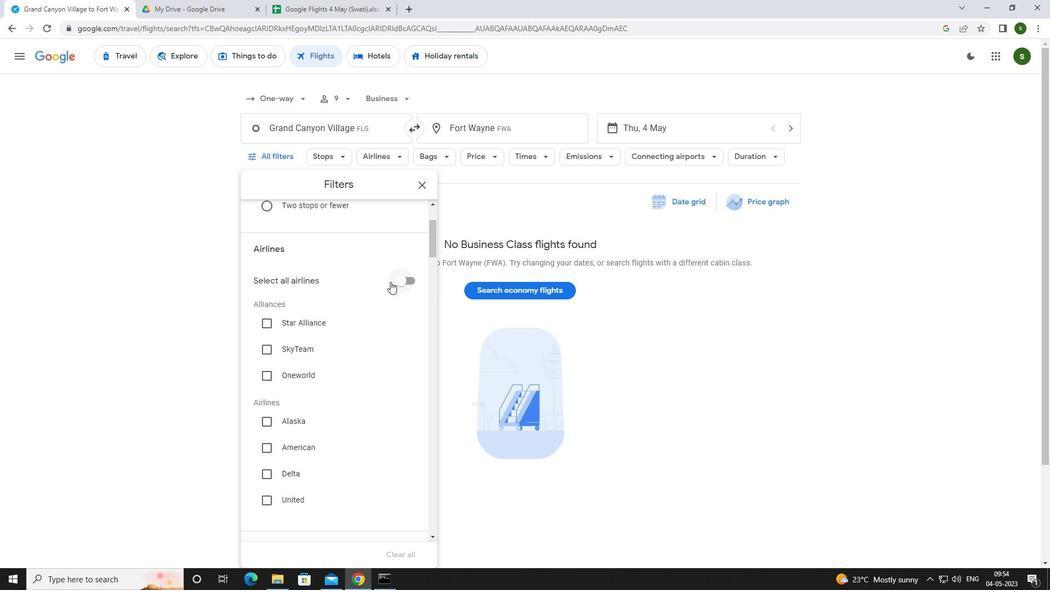 
Action: Mouse scrolled (380, 283) with delta (0, 0)
Screenshot: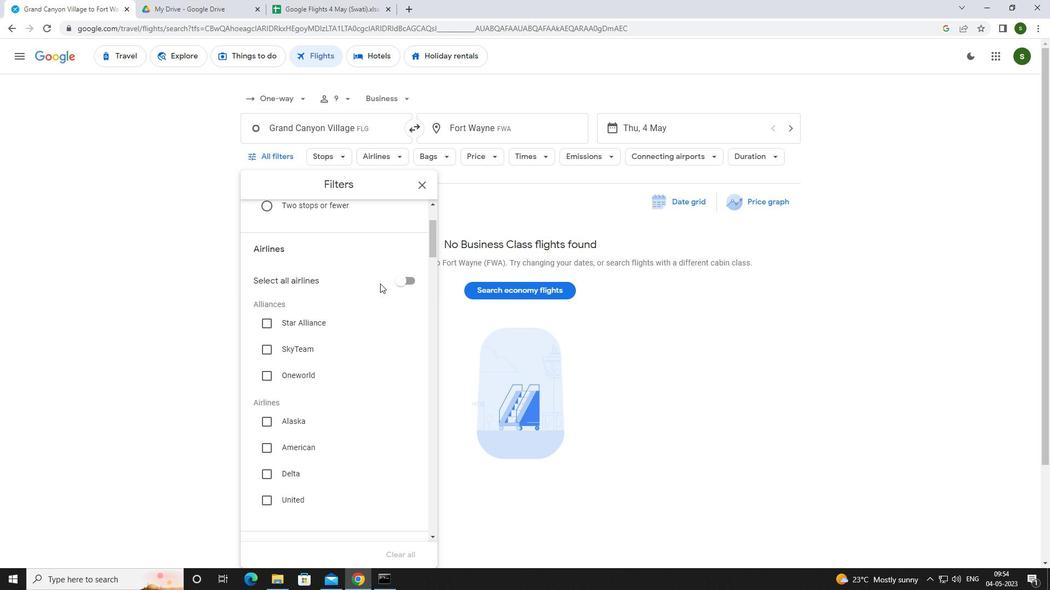 
Action: Mouse scrolled (380, 283) with delta (0, 0)
Screenshot: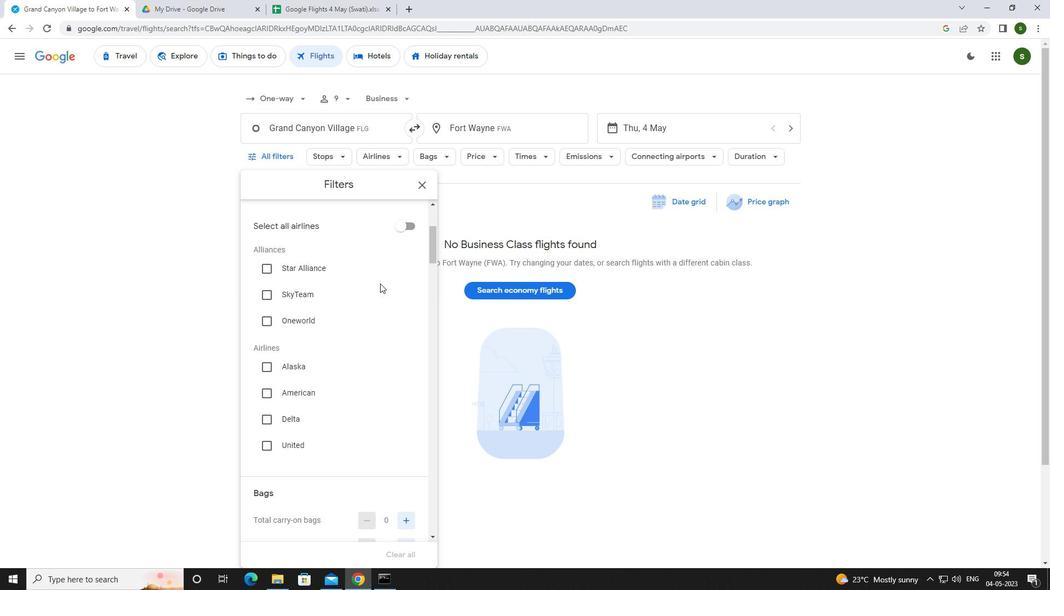 
Action: Mouse scrolled (380, 283) with delta (0, 0)
Screenshot: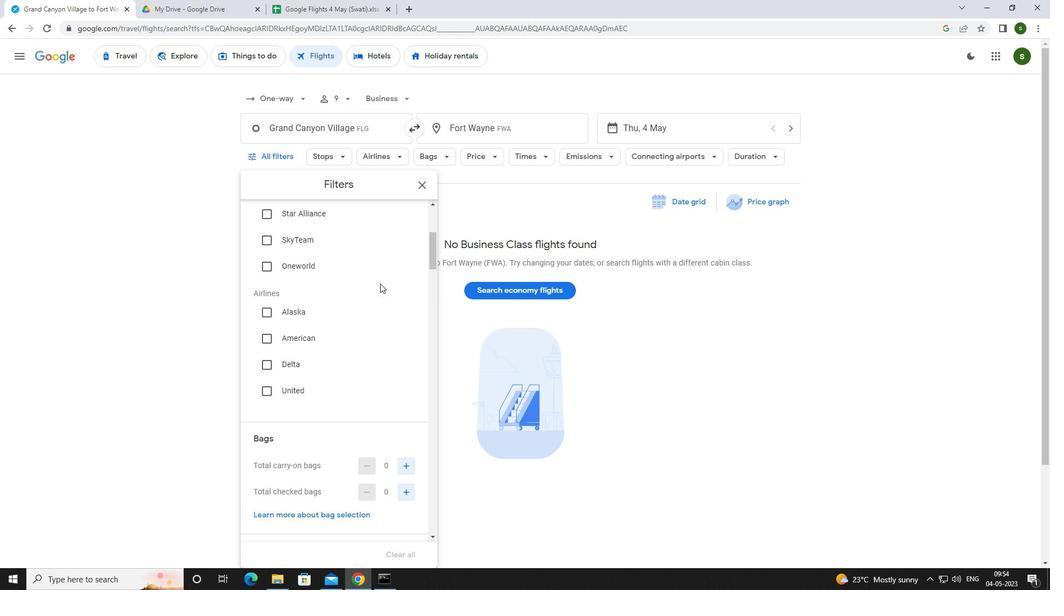 
Action: Mouse scrolled (380, 283) with delta (0, 0)
Screenshot: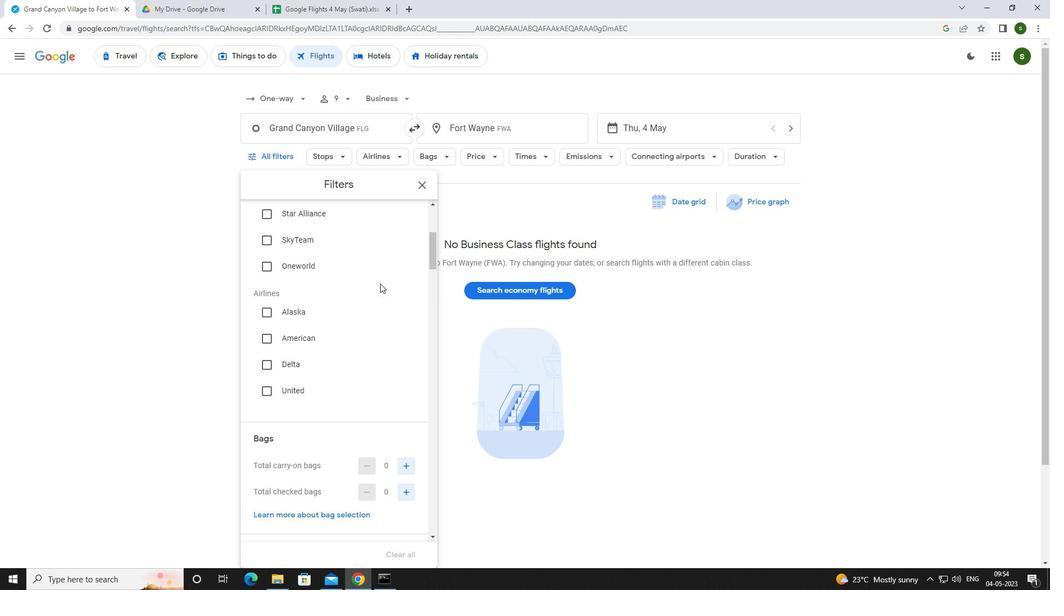 
Action: Mouse scrolled (380, 283) with delta (0, 0)
Screenshot: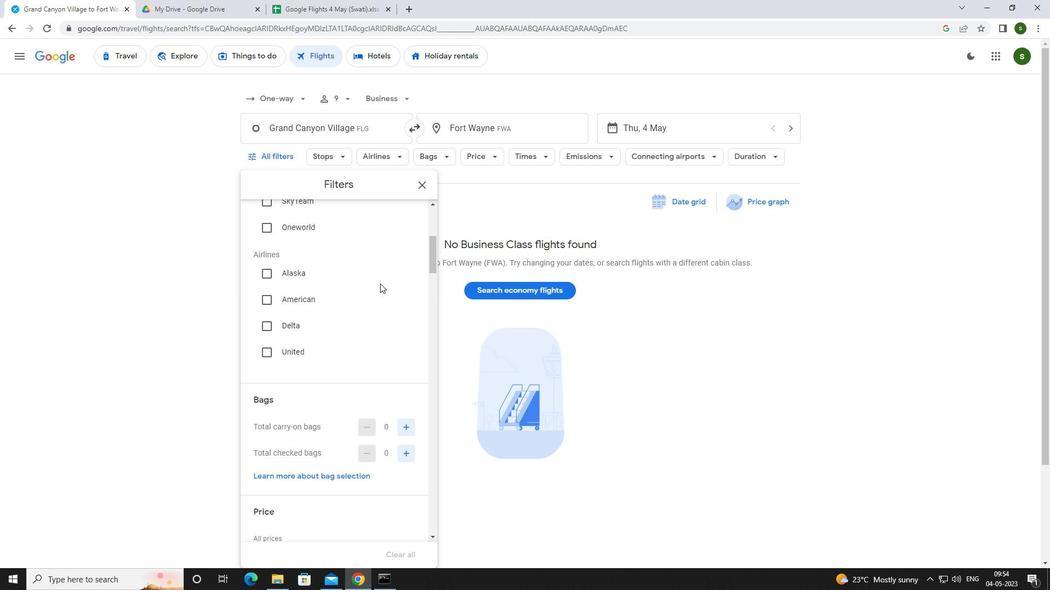 
Action: Mouse moved to (404, 303)
Screenshot: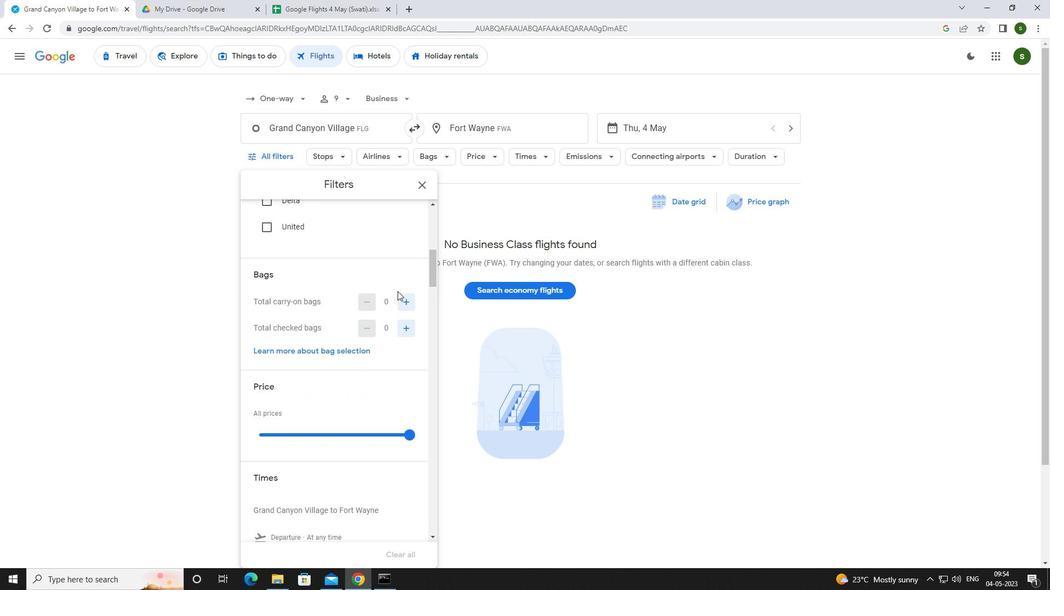 
Action: Mouse pressed left at (404, 303)
Screenshot: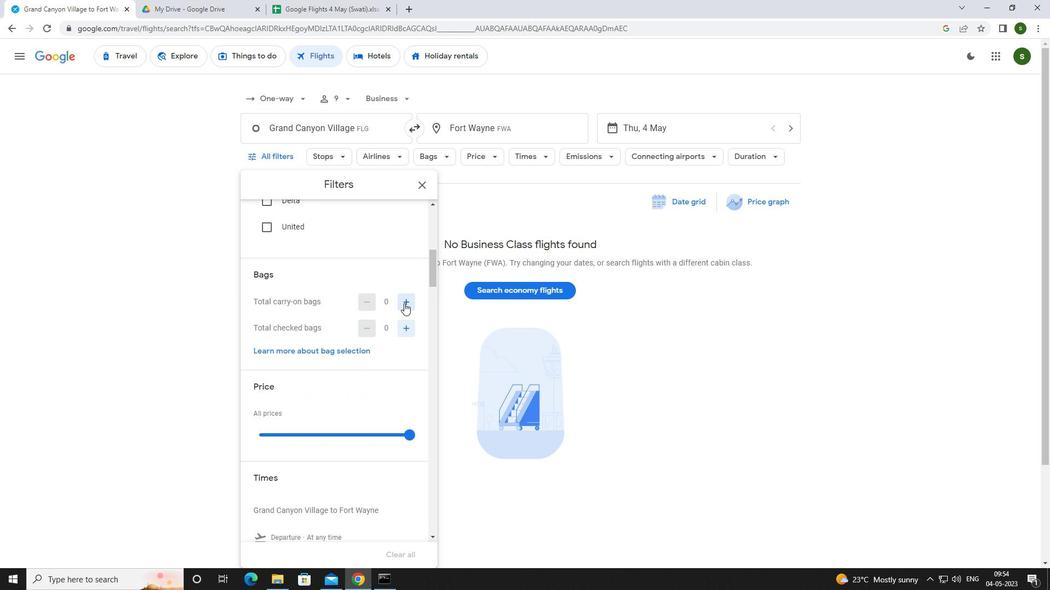 
Action: Mouse scrolled (404, 303) with delta (0, 0)
Screenshot: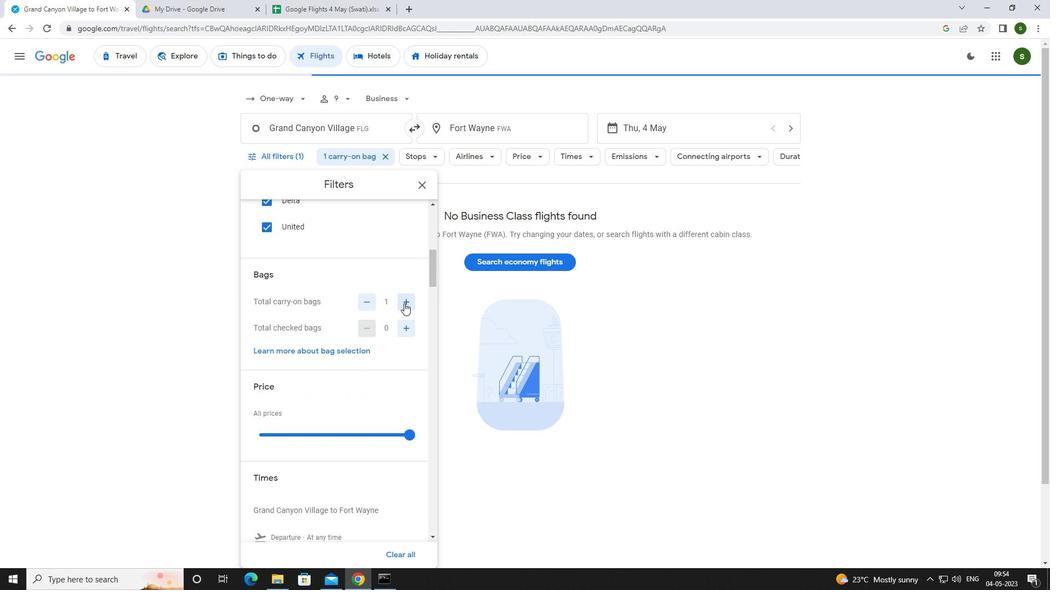 
Action: Mouse scrolled (404, 303) with delta (0, 0)
Screenshot: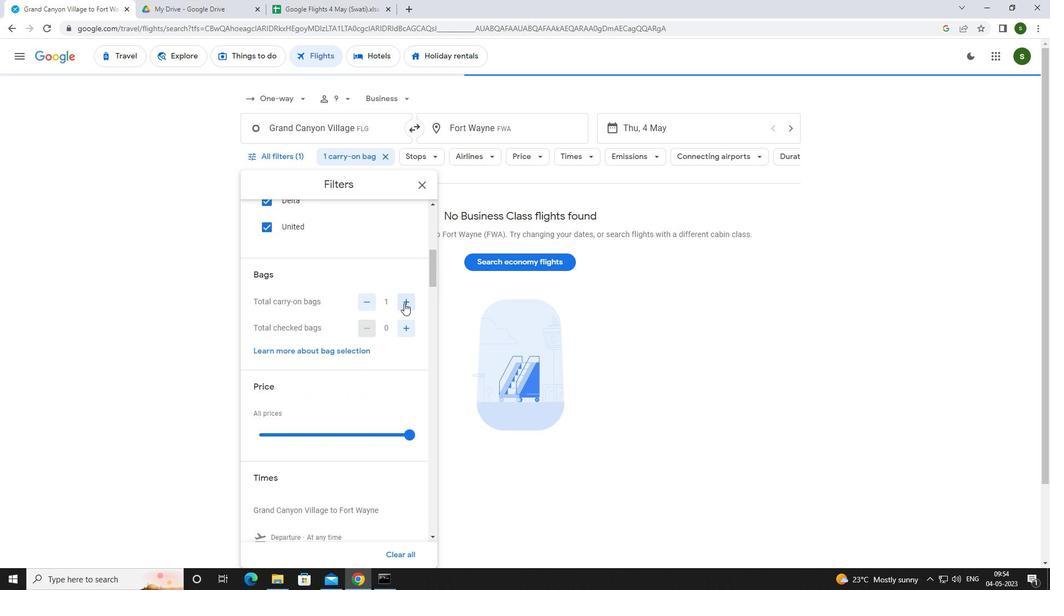 
Action: Mouse moved to (409, 323)
Screenshot: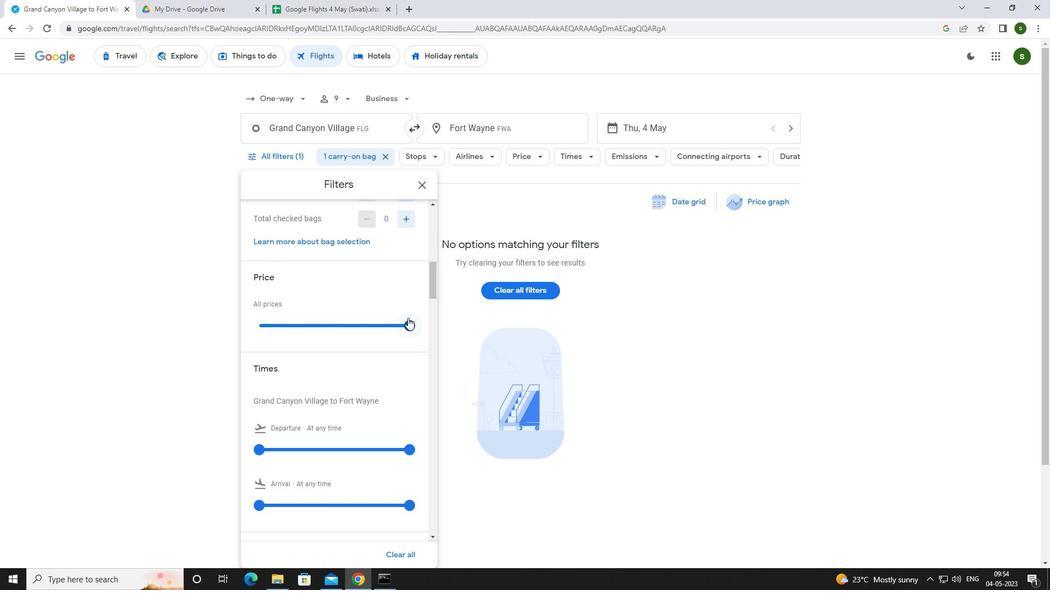
Action: Mouse pressed left at (409, 323)
Screenshot: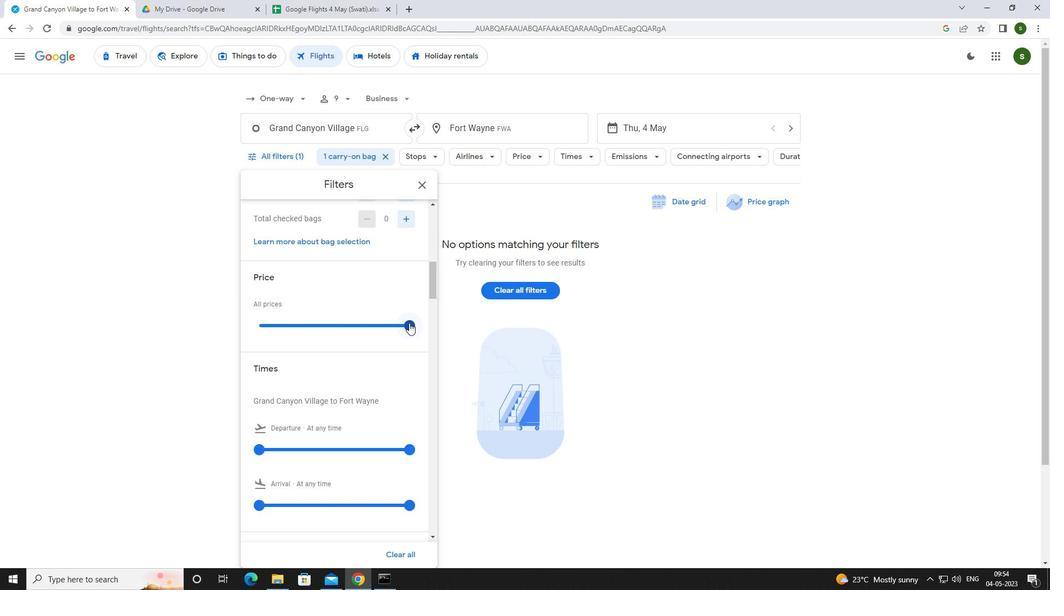 
Action: Mouse scrolled (409, 323) with delta (0, 0)
Screenshot: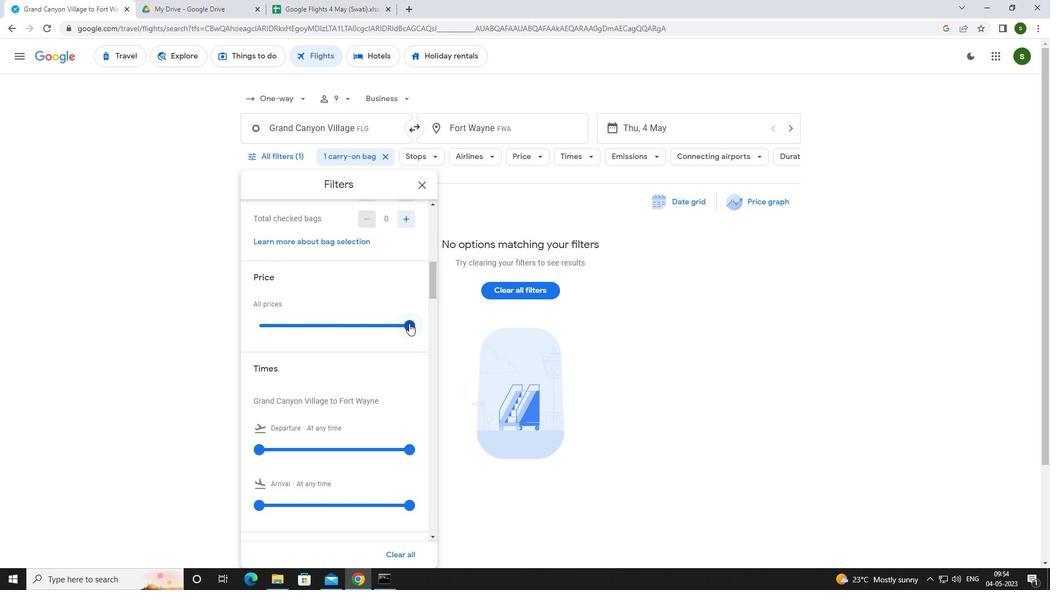 
Action: Mouse moved to (258, 398)
Screenshot: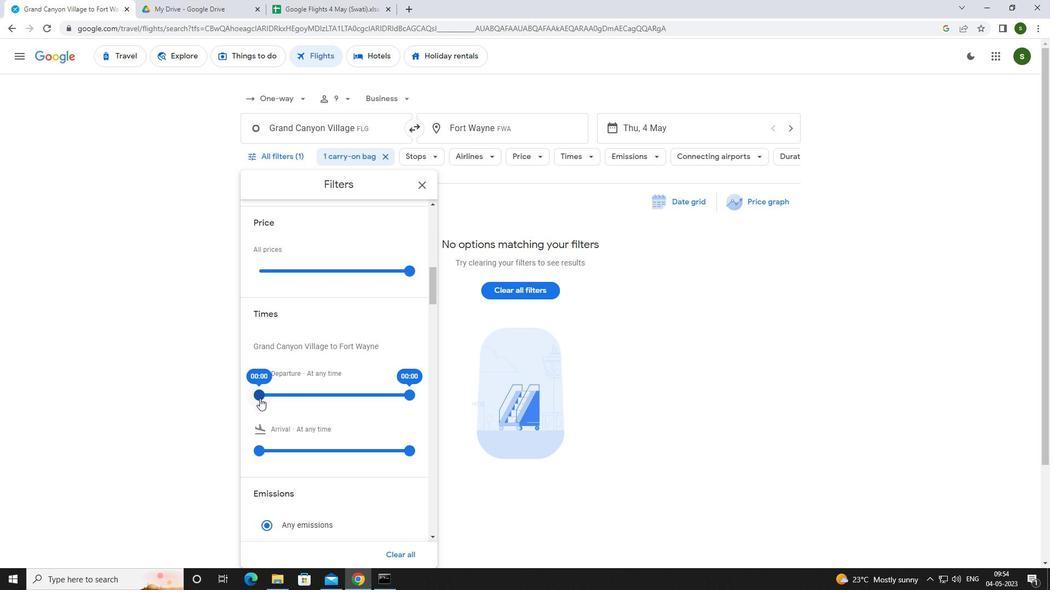 
Action: Mouse pressed left at (258, 398)
Screenshot: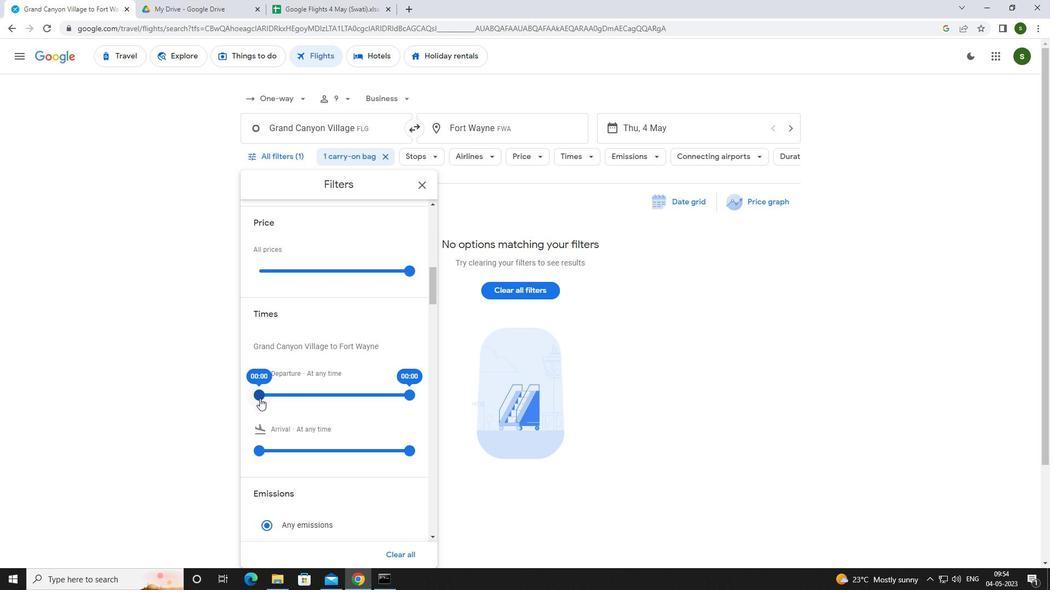 
Action: Mouse moved to (676, 349)
Screenshot: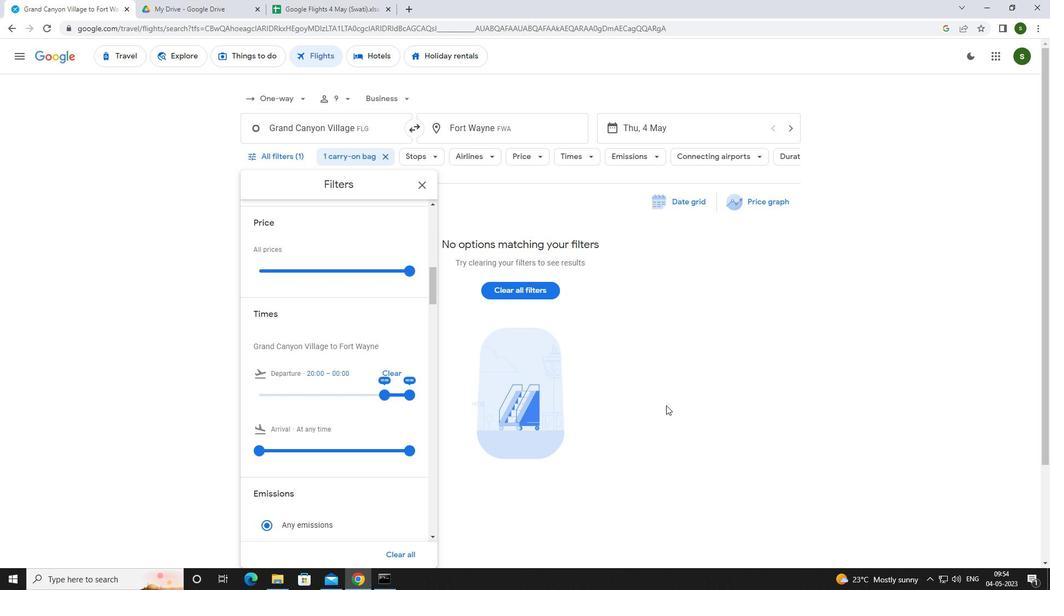 
Action: Mouse pressed left at (676, 349)
Screenshot: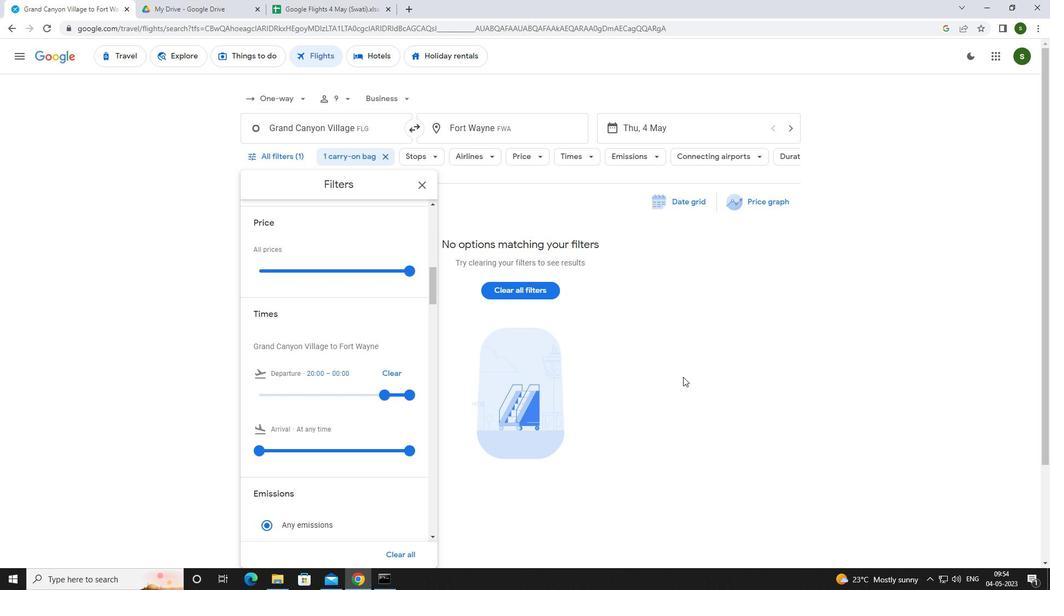 
